Task: Look for products in the category "Multivitamins" from Nordic Naturals only.
Action: Mouse moved to (323, 156)
Screenshot: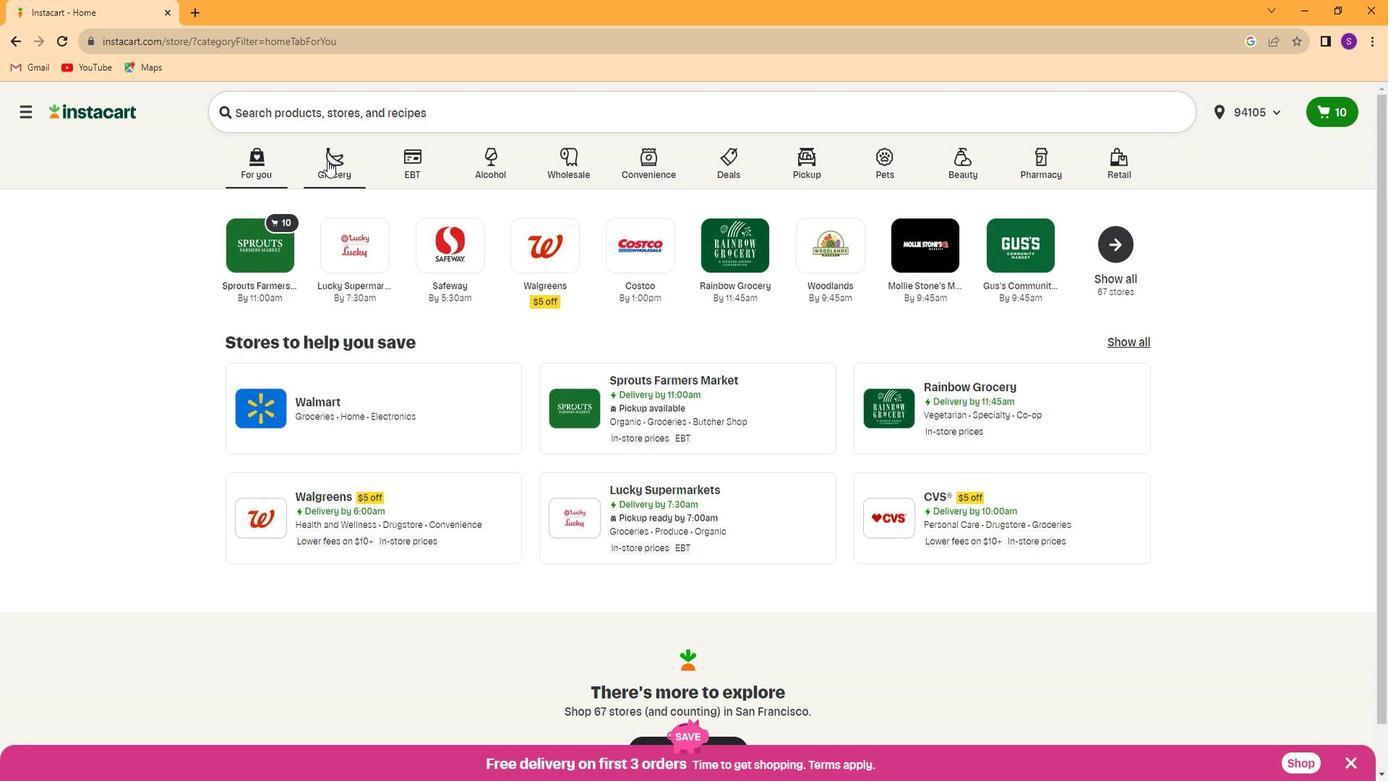 
Action: Mouse pressed left at (323, 156)
Screenshot: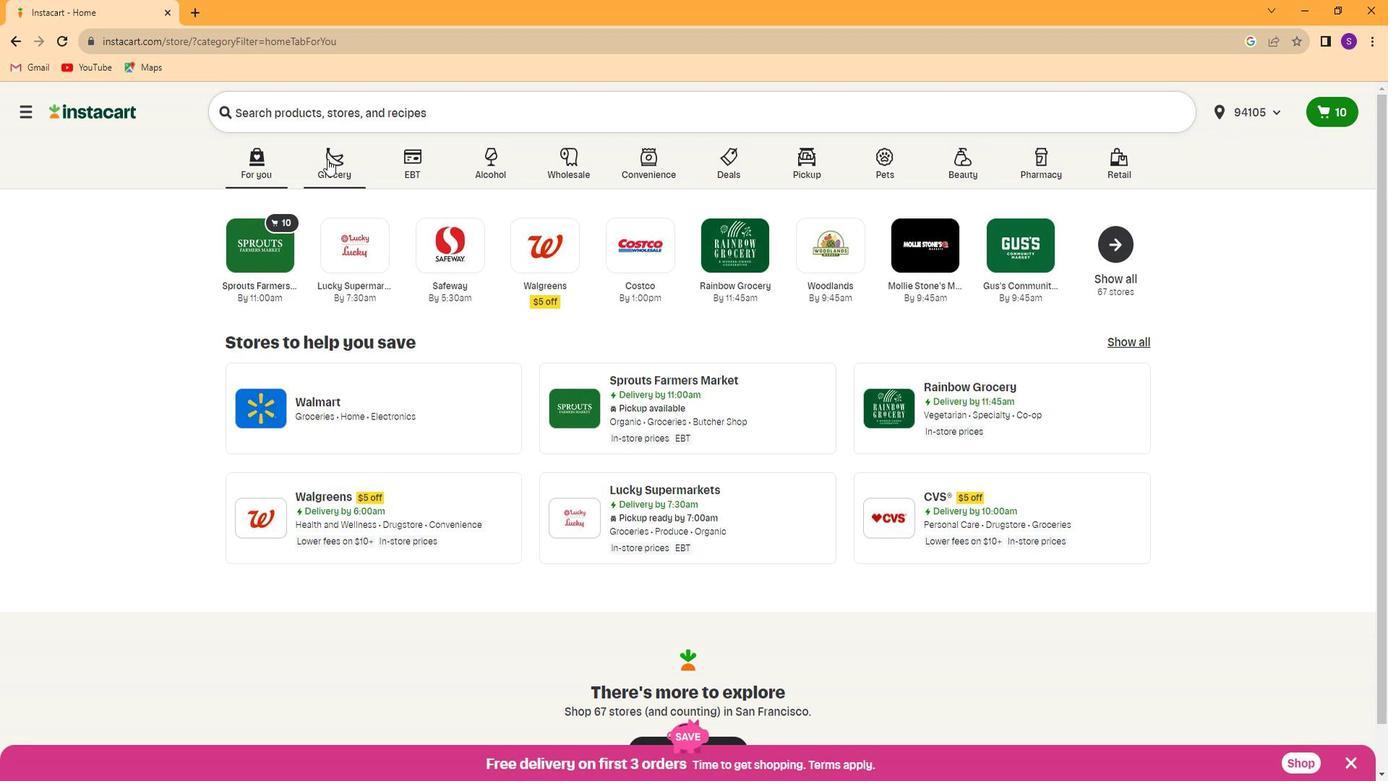 
Action: Mouse moved to (969, 229)
Screenshot: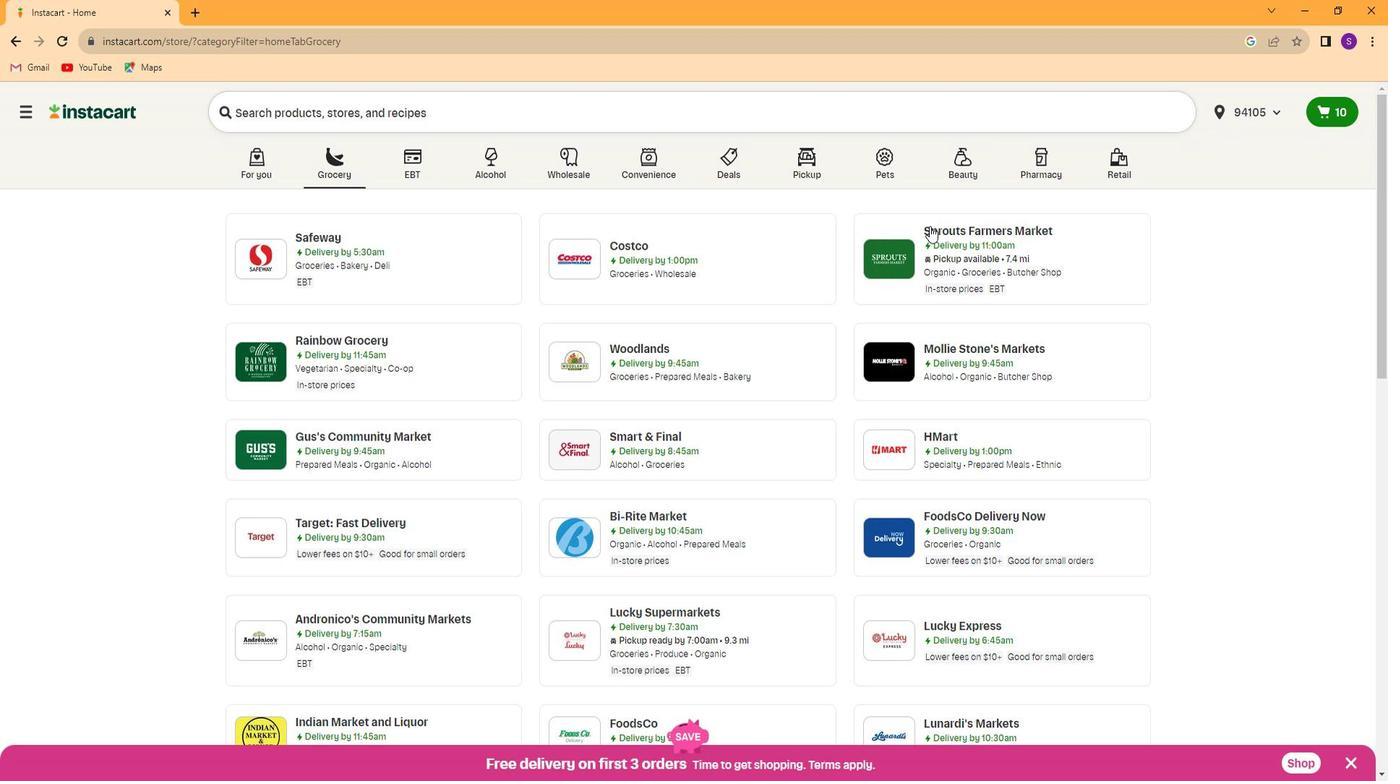 
Action: Mouse pressed left at (969, 229)
Screenshot: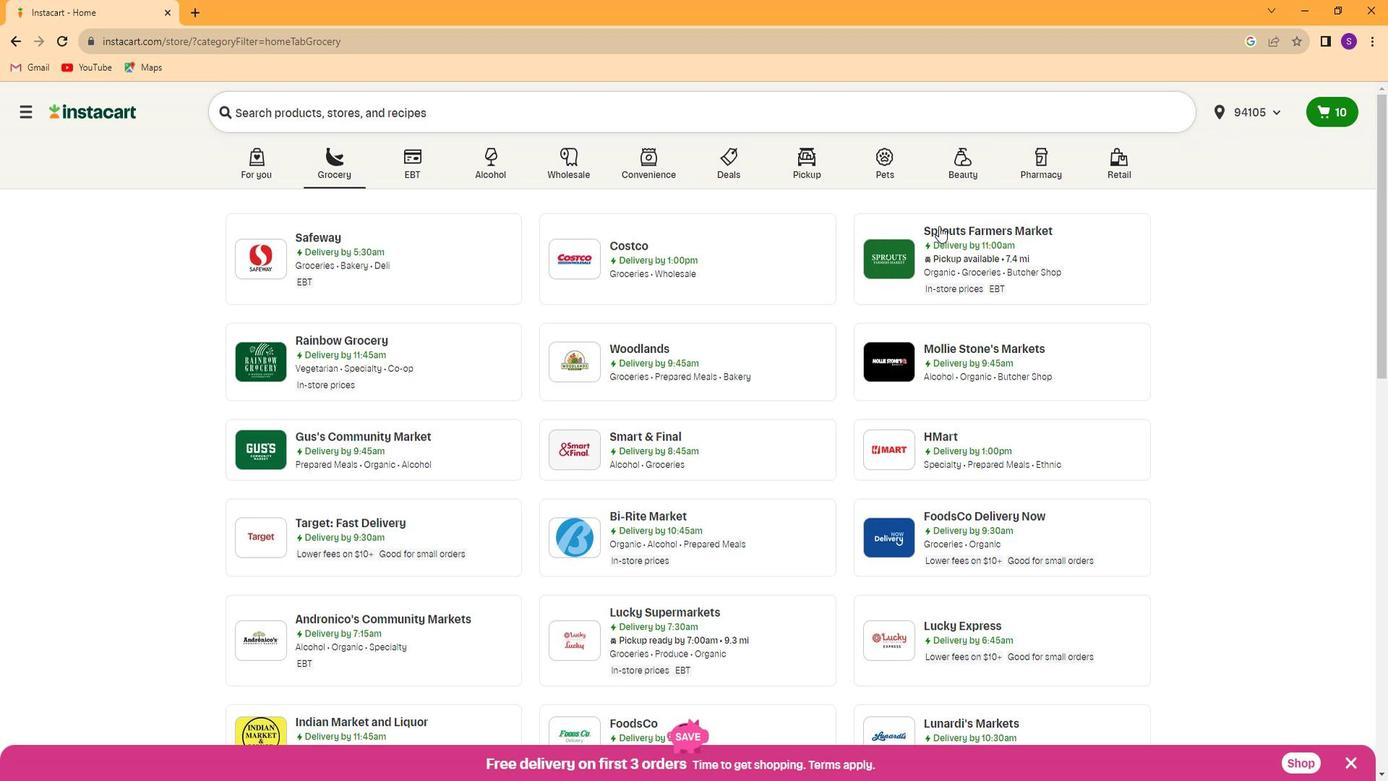 
Action: Mouse moved to (84, 548)
Screenshot: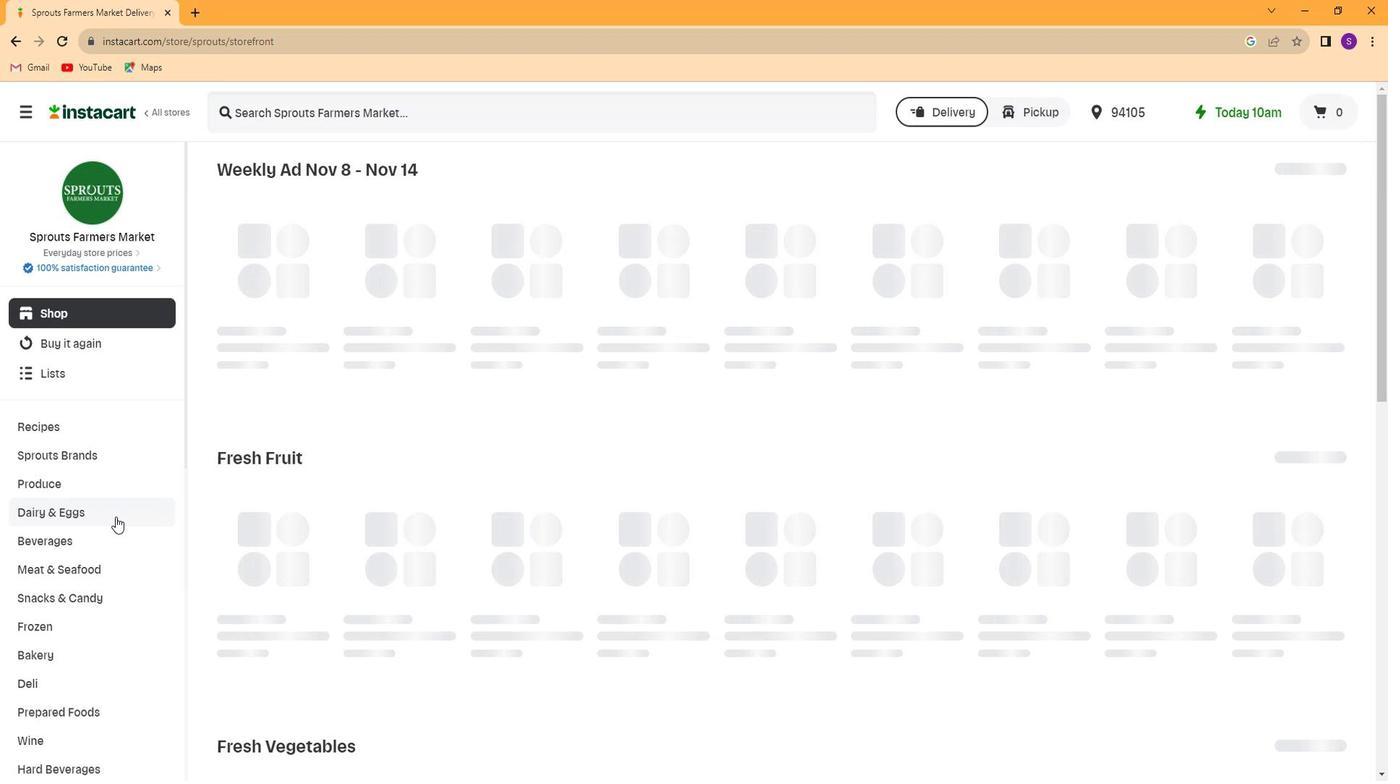 
Action: Mouse scrolled (84, 548) with delta (0, 0)
Screenshot: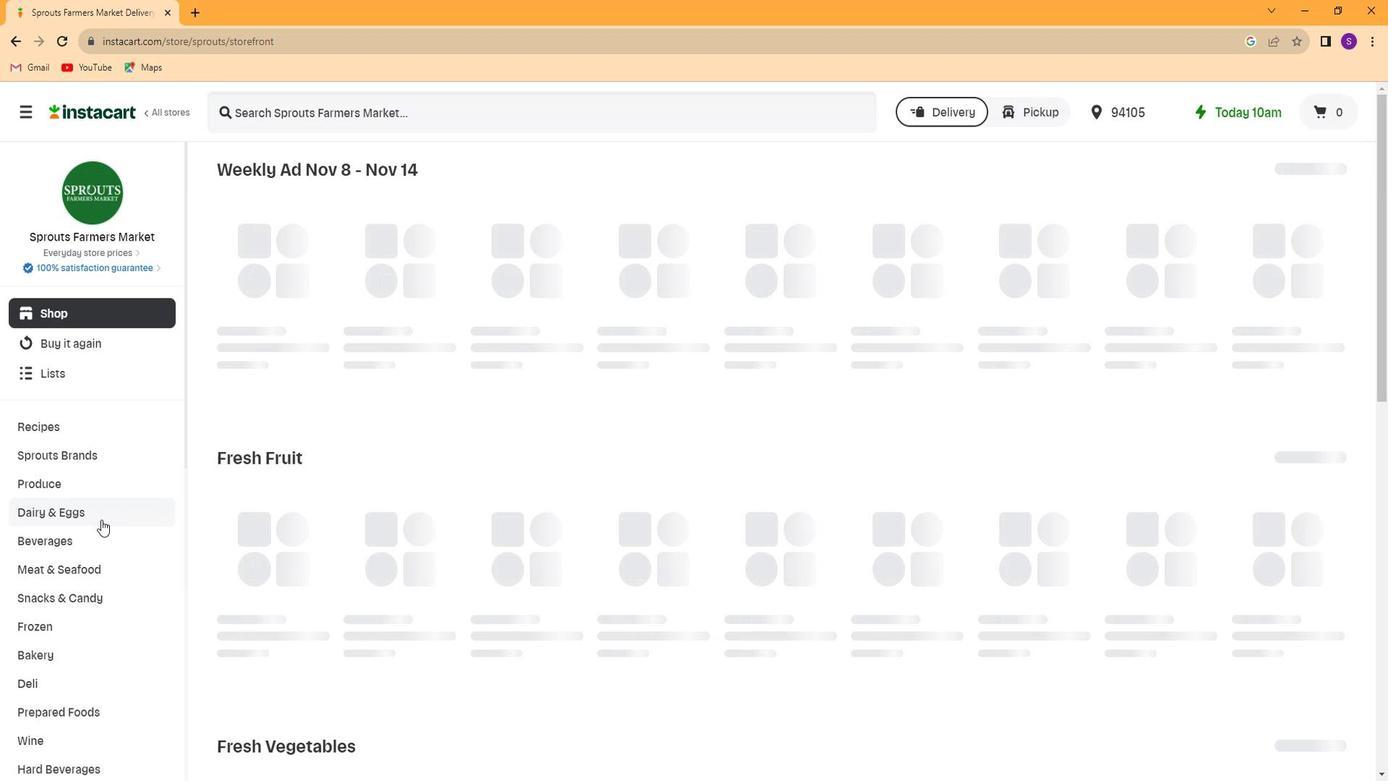 
Action: Mouse scrolled (84, 548) with delta (0, 0)
Screenshot: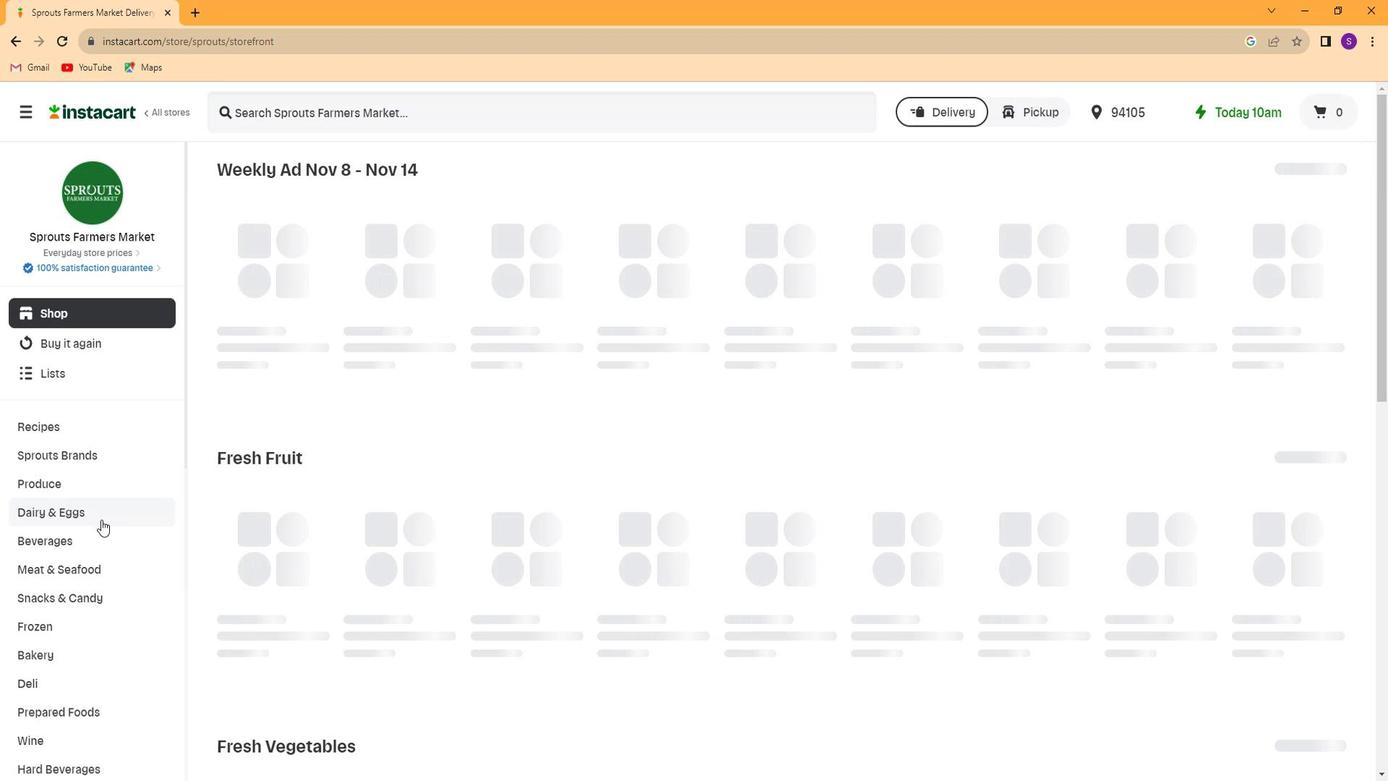 
Action: Mouse scrolled (84, 548) with delta (0, 0)
Screenshot: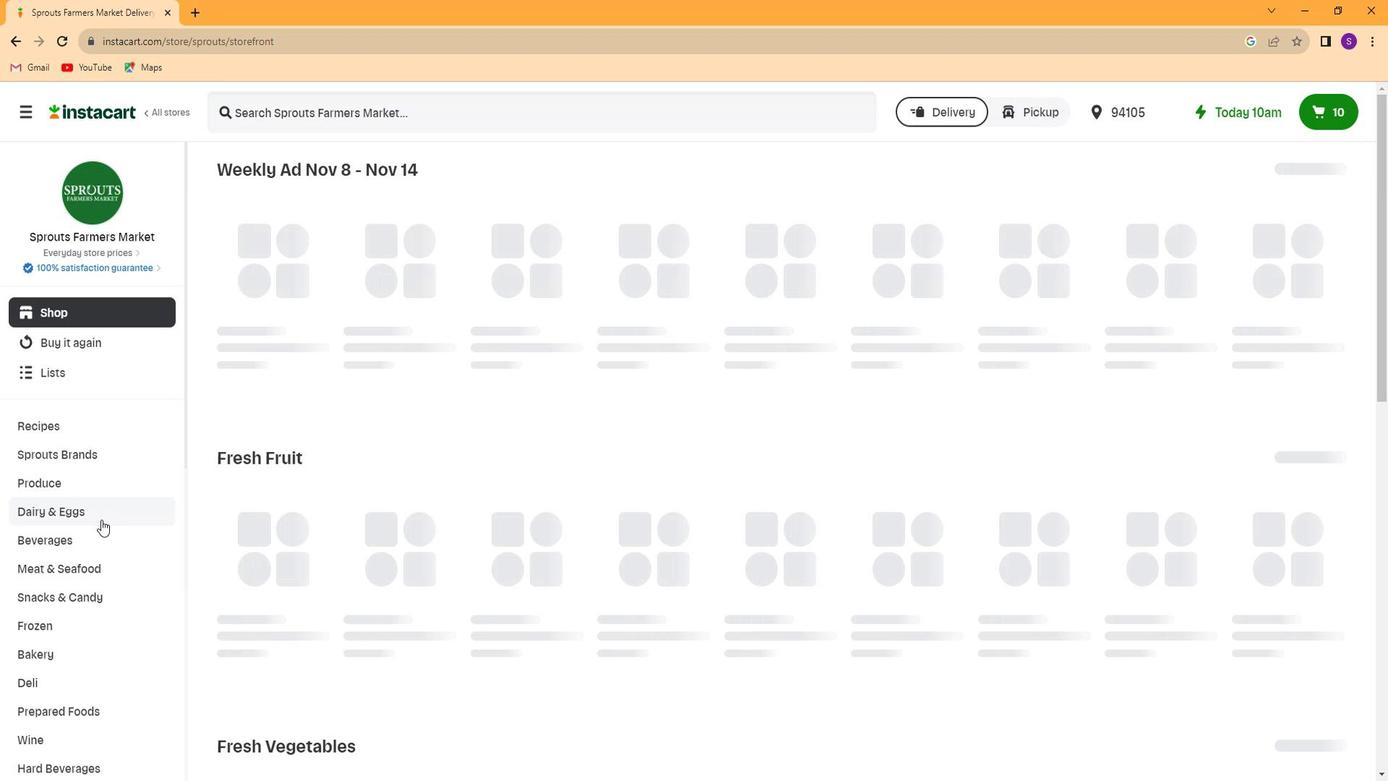 
Action: Mouse scrolled (84, 548) with delta (0, 0)
Screenshot: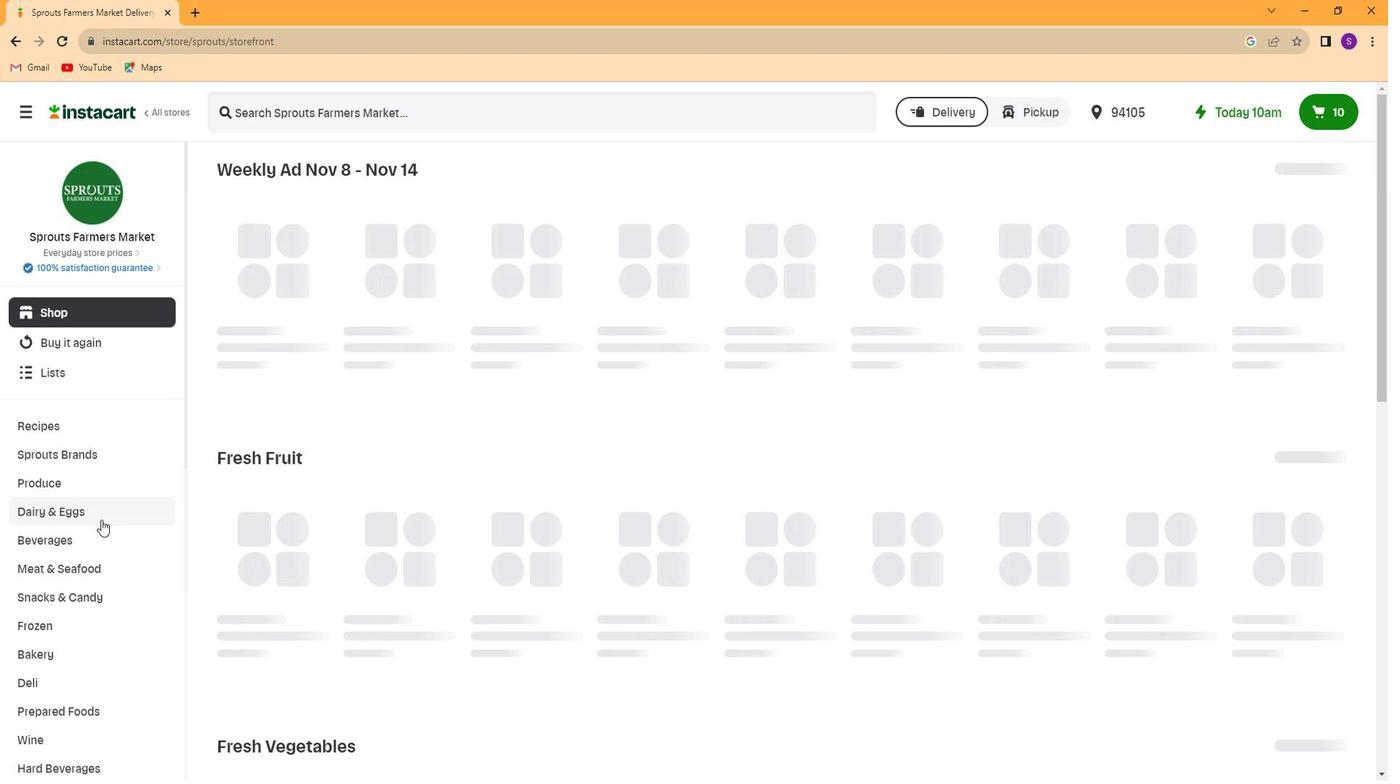 
Action: Mouse moved to (83, 544)
Screenshot: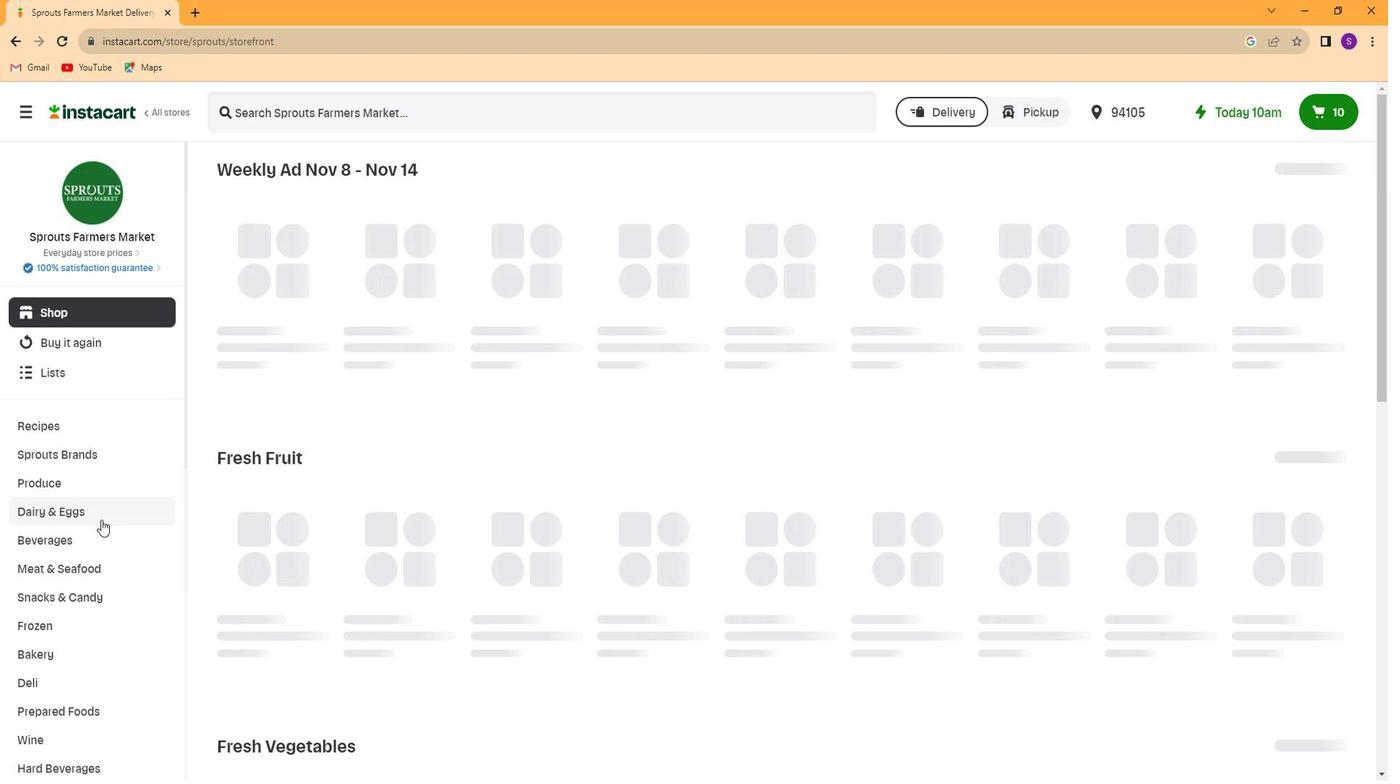 
Action: Mouse scrolled (83, 543) with delta (0, 0)
Screenshot: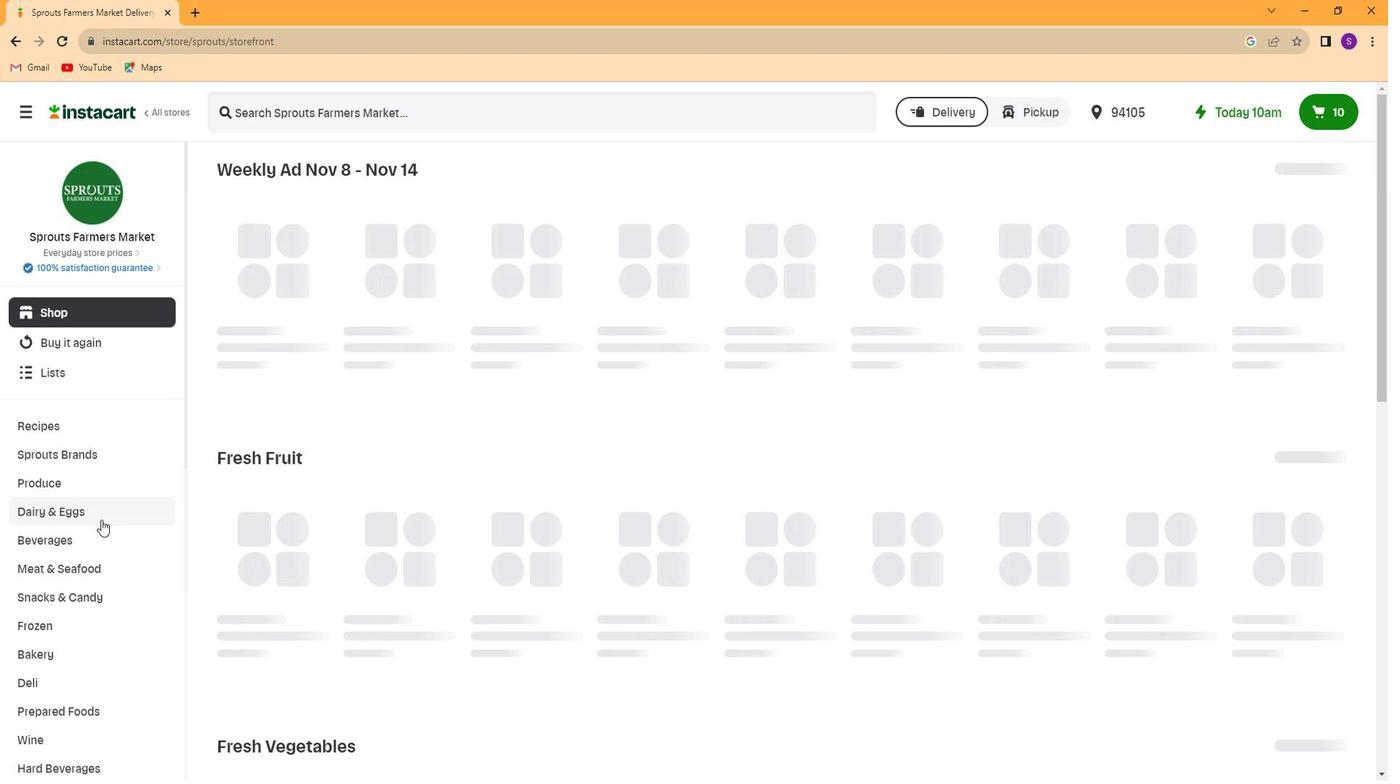 
Action: Mouse moved to (82, 534)
Screenshot: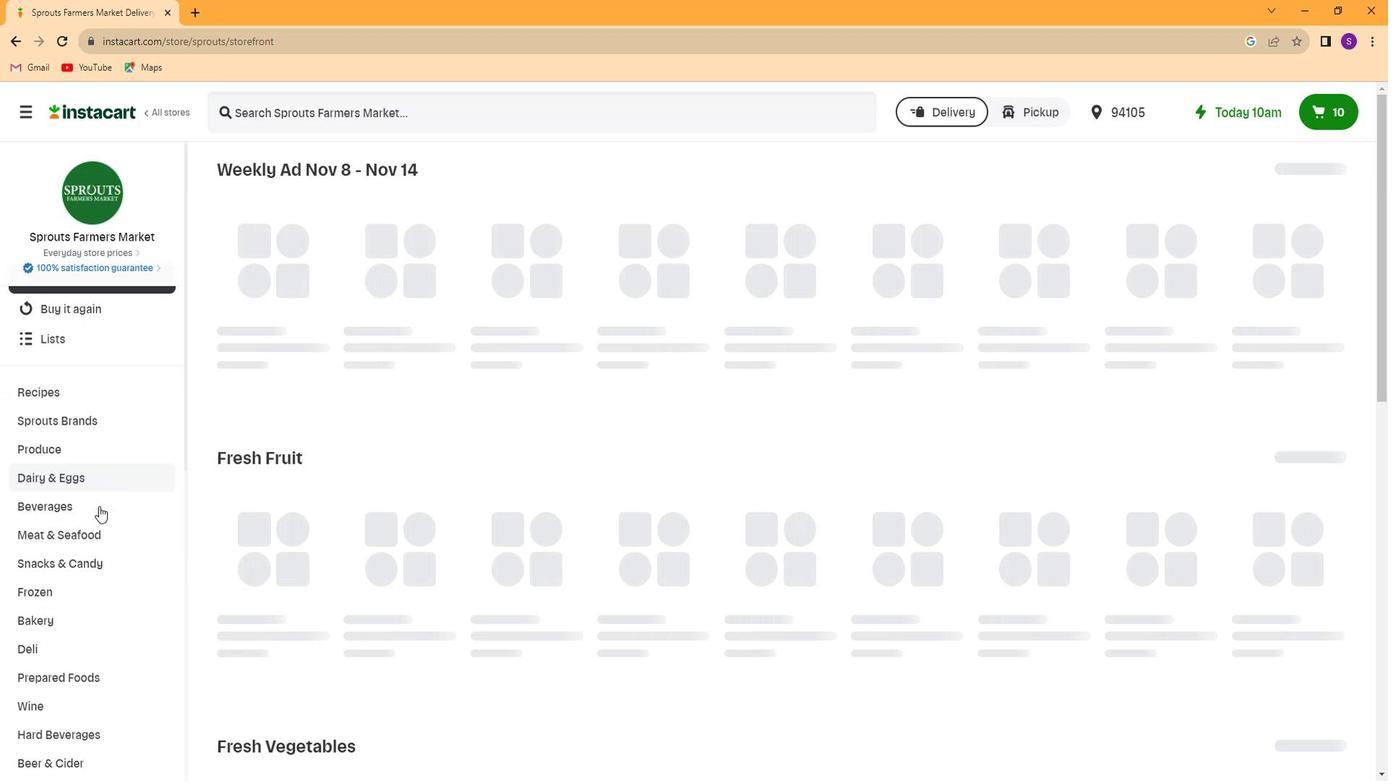 
Action: Mouse scrolled (82, 533) with delta (0, -1)
Screenshot: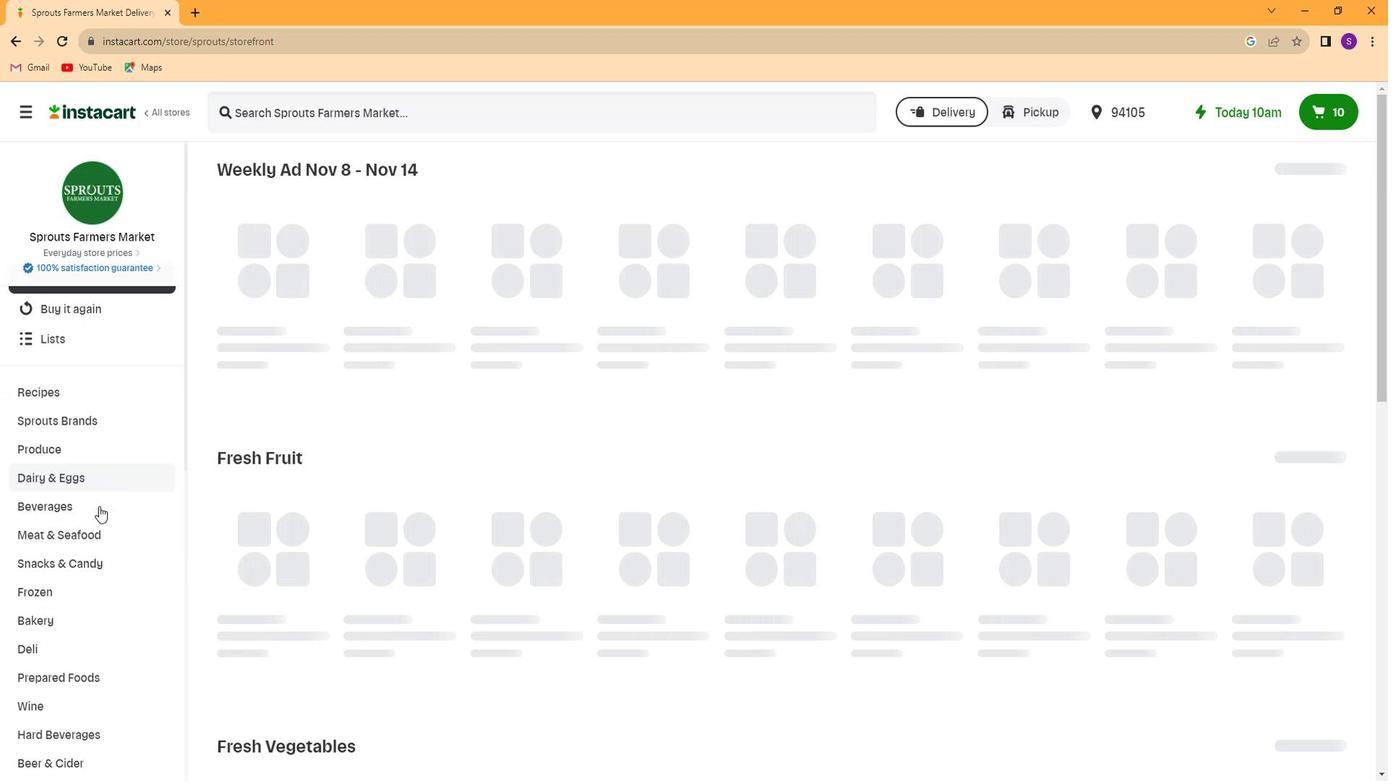 
Action: Mouse moved to (78, 522)
Screenshot: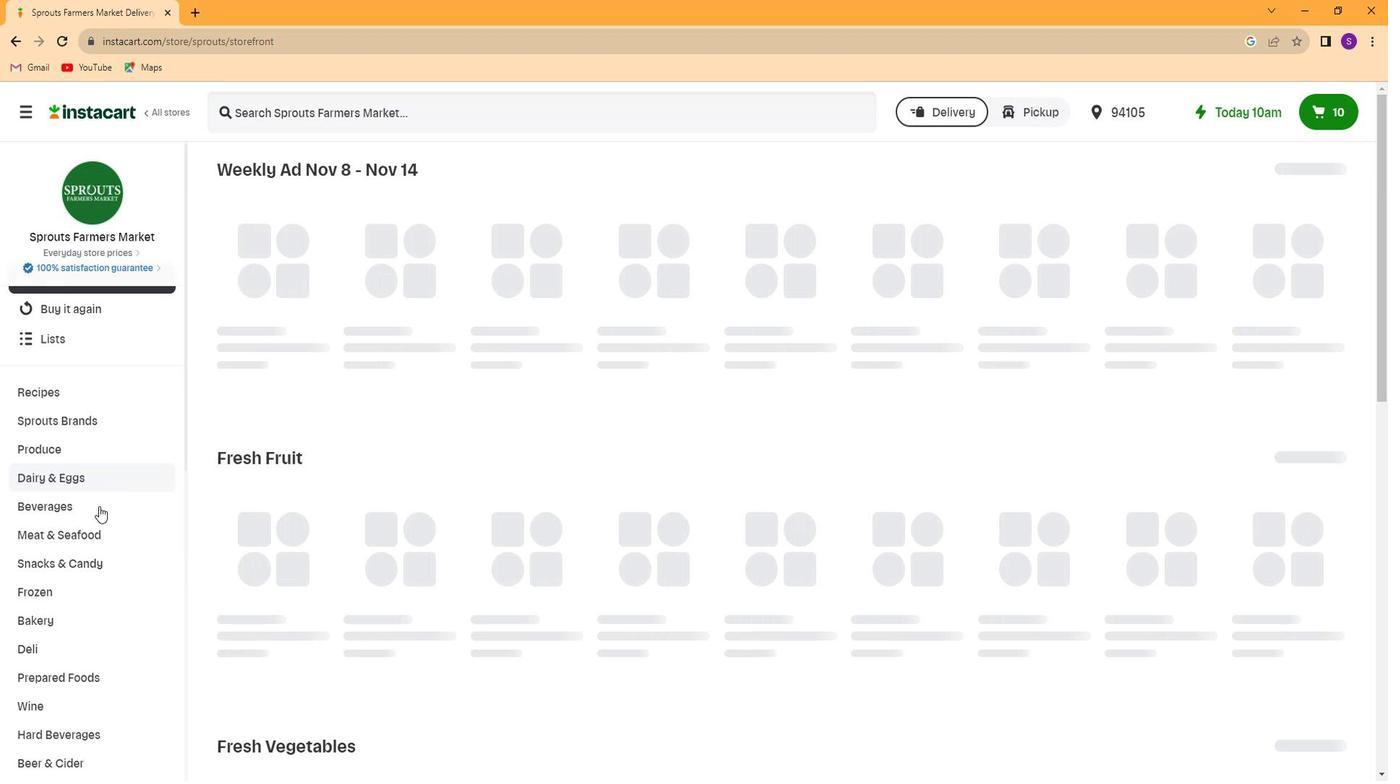 
Action: Mouse scrolled (78, 520) with delta (0, -1)
Screenshot: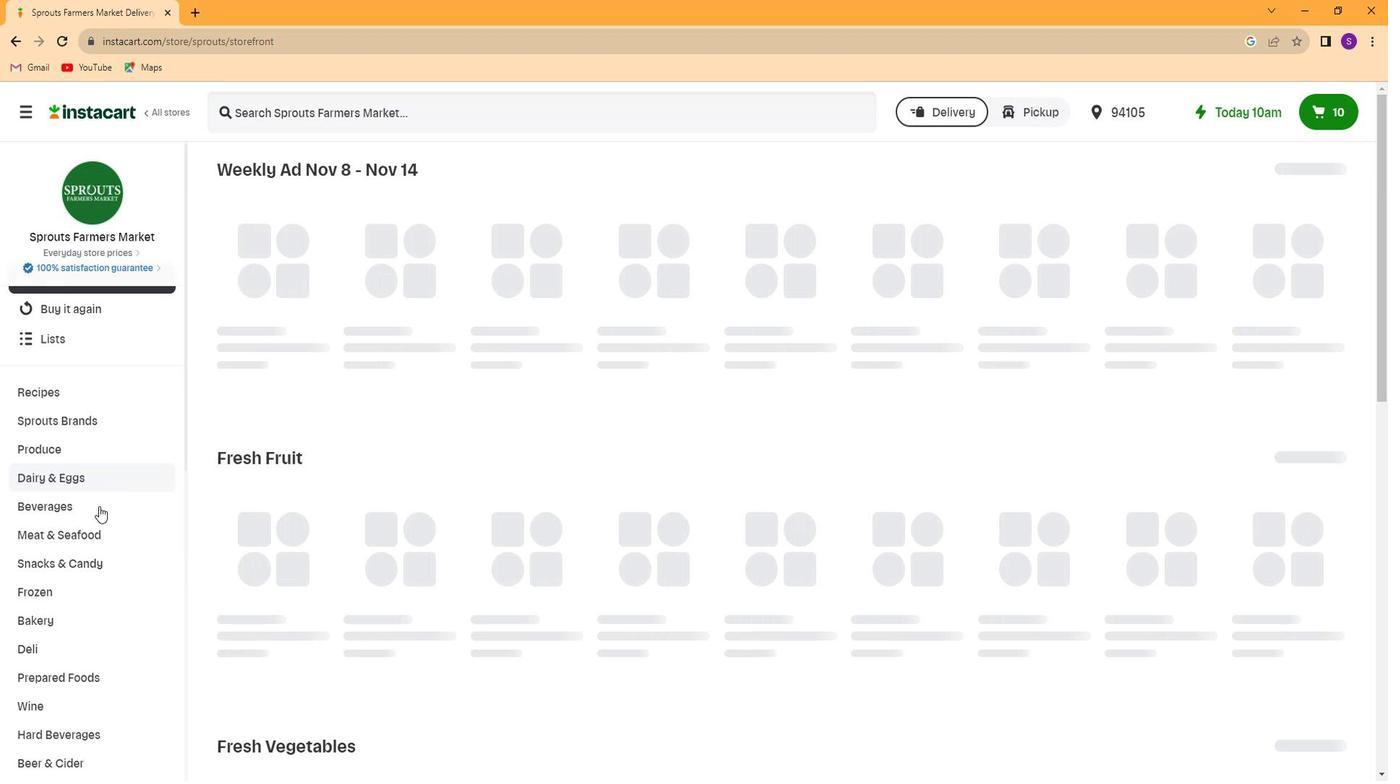 
Action: Mouse moved to (76, 516)
Screenshot: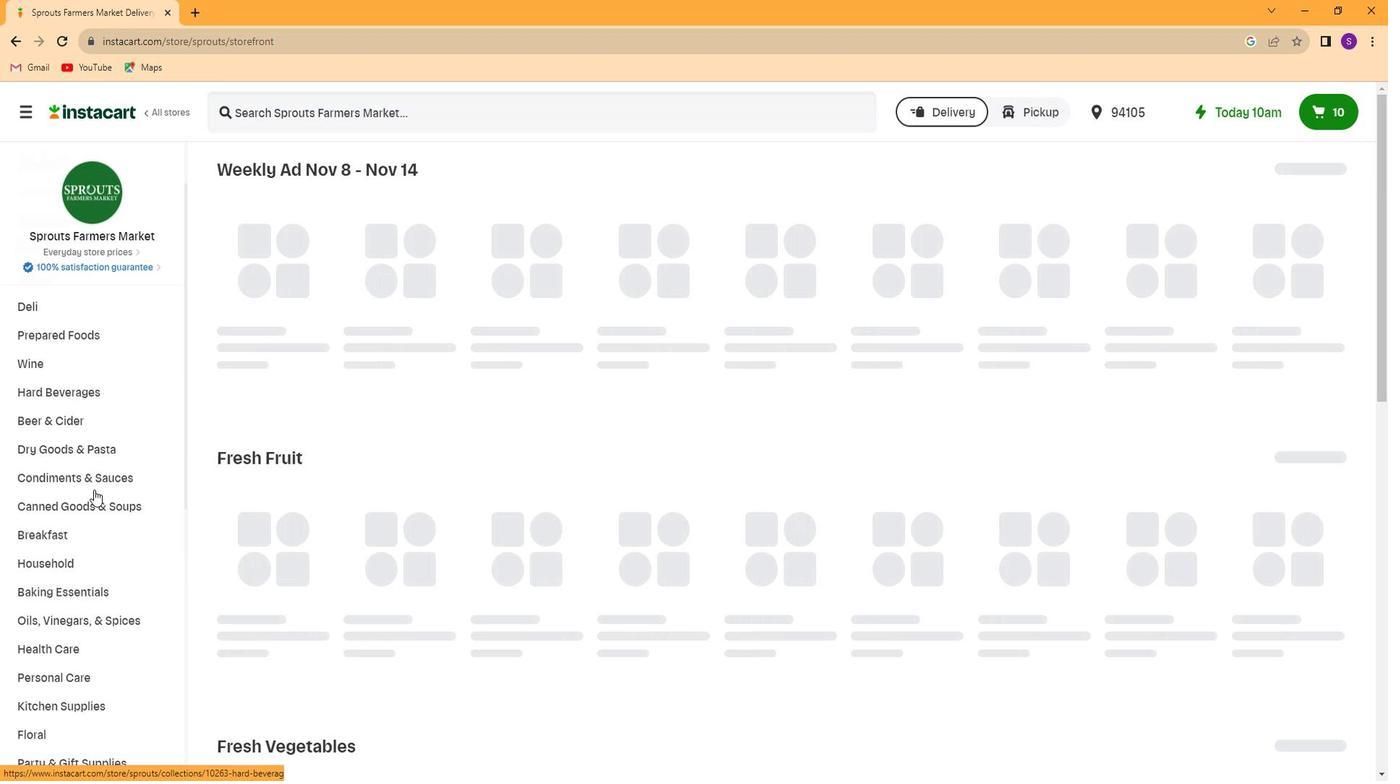 
Action: Mouse scrolled (76, 515) with delta (0, 0)
Screenshot: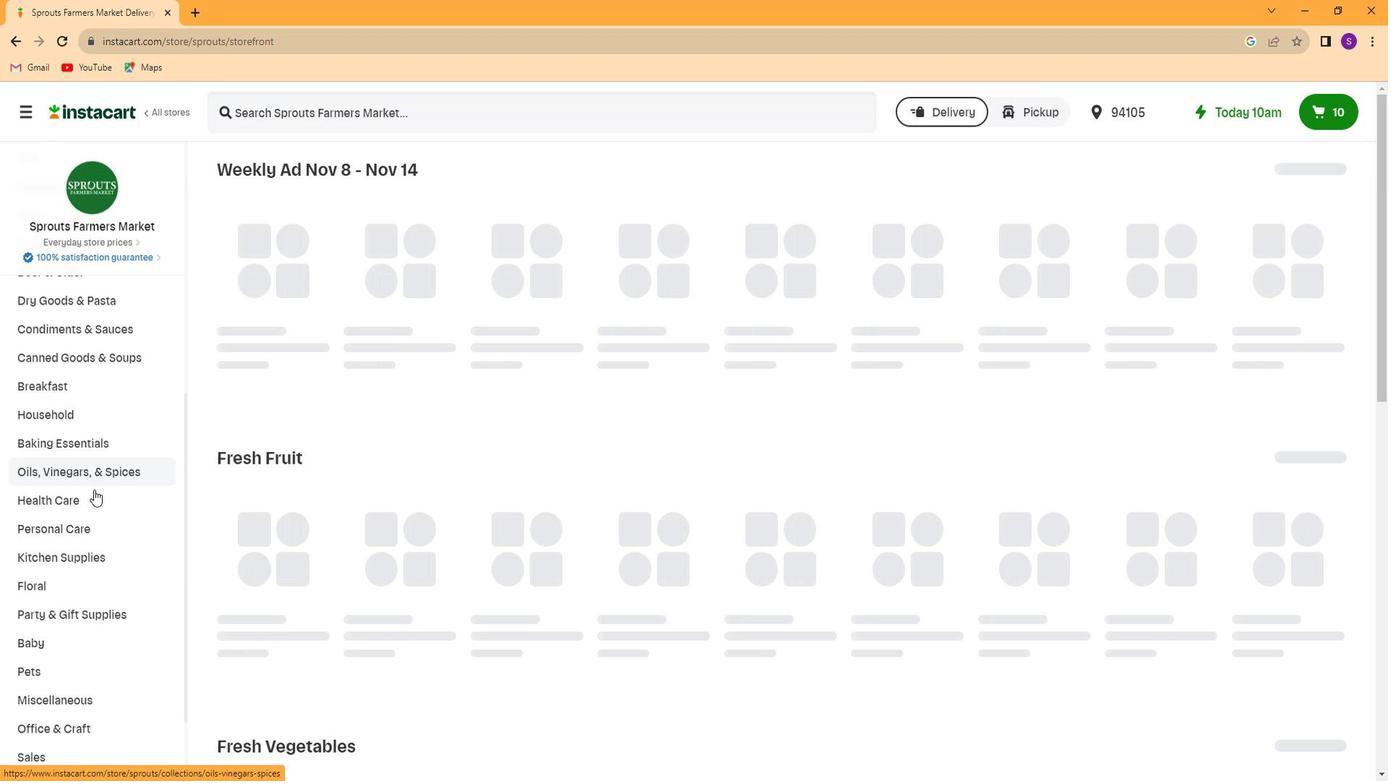 
Action: Mouse scrolled (76, 515) with delta (0, 0)
Screenshot: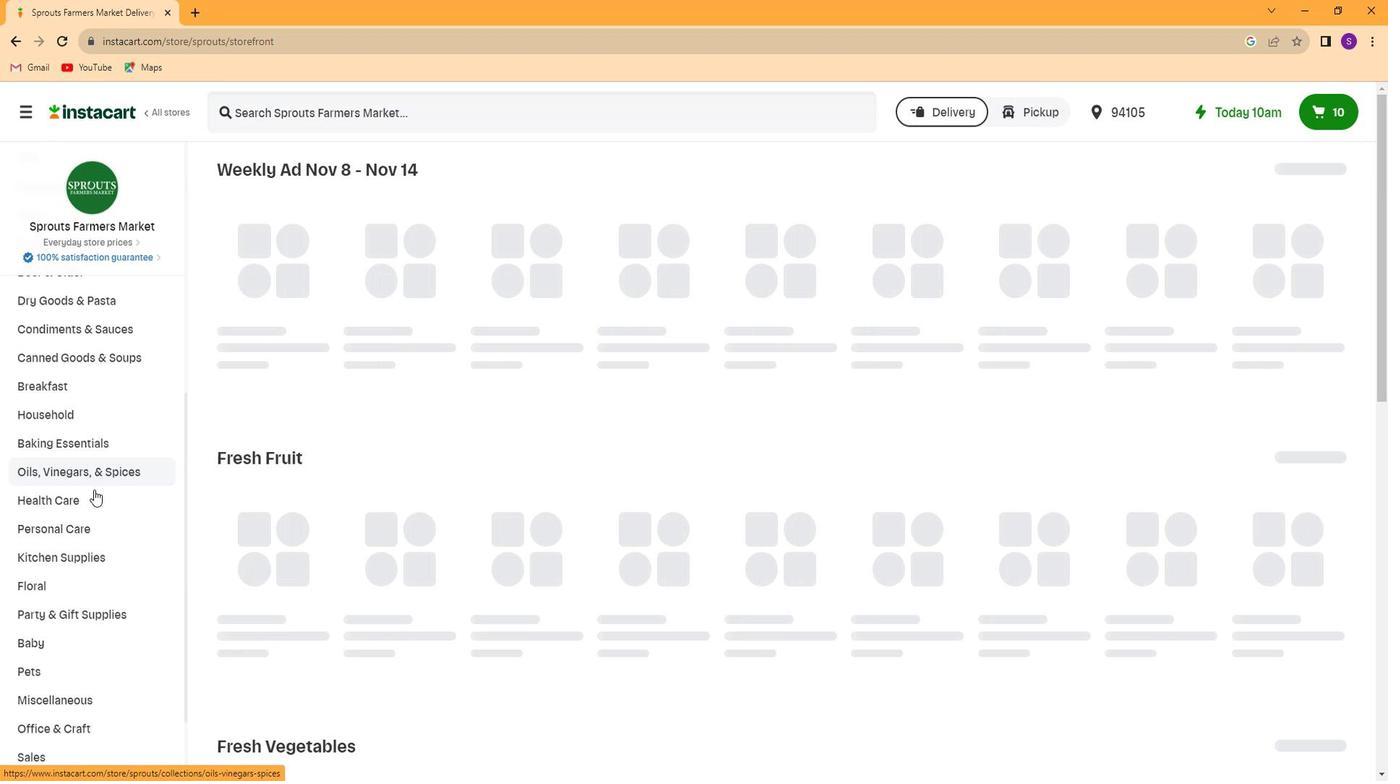 
Action: Mouse scrolled (76, 515) with delta (0, 0)
Screenshot: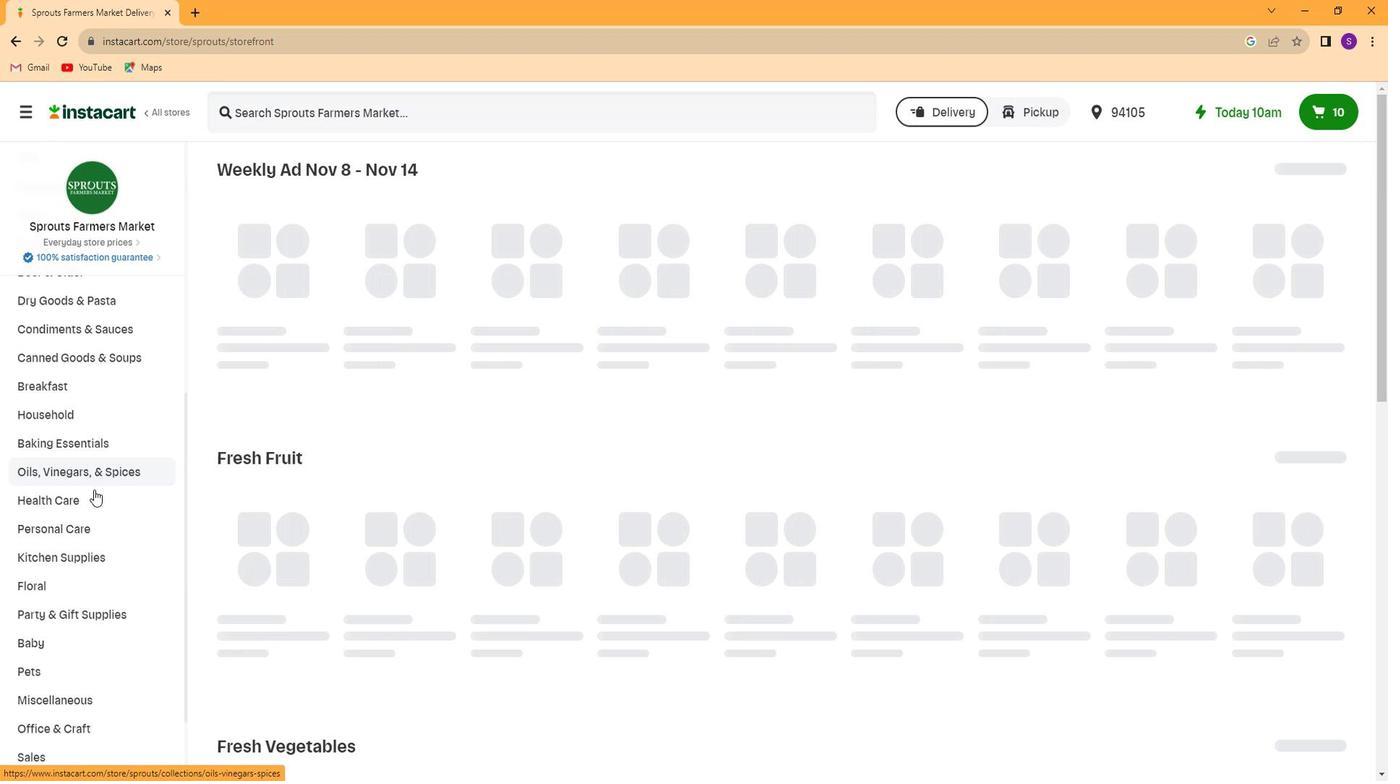 
Action: Mouse scrolled (76, 515) with delta (0, 0)
Screenshot: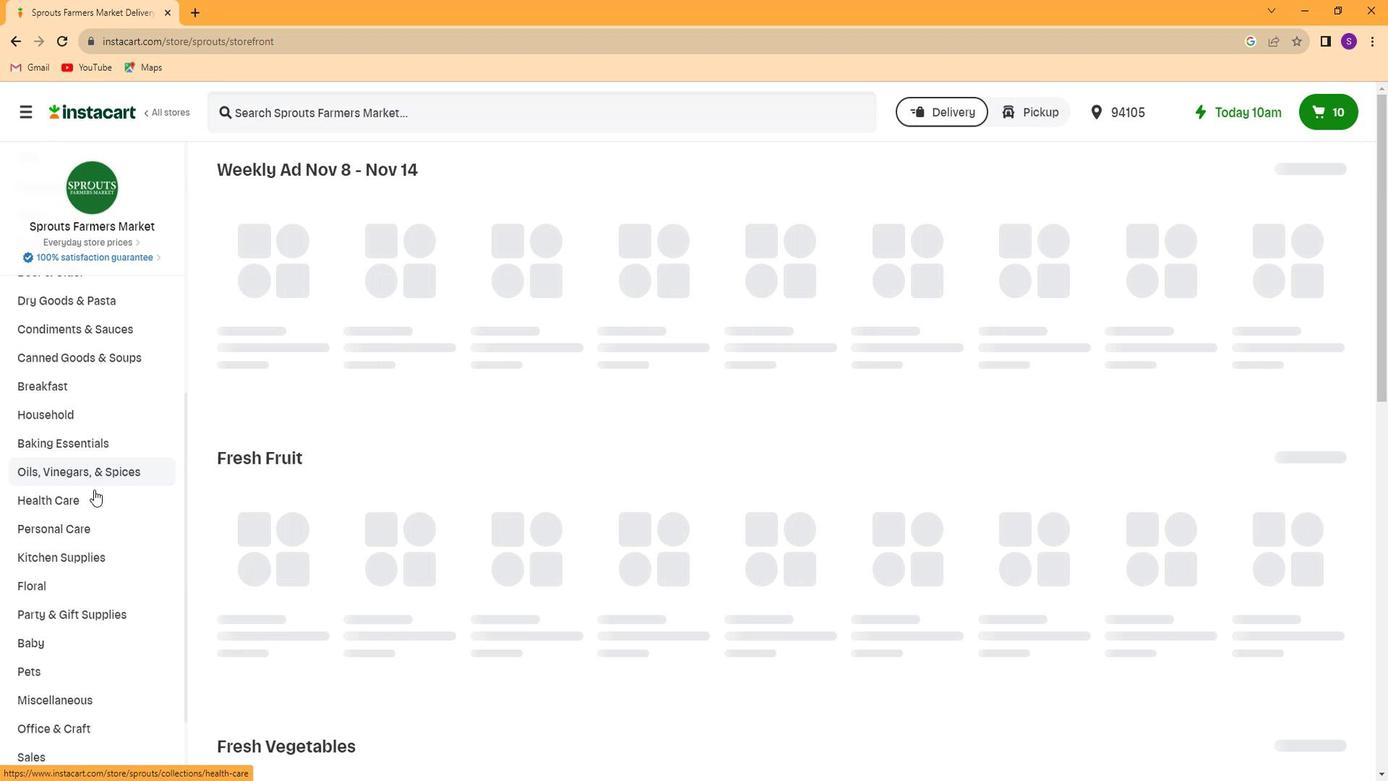
Action: Mouse scrolled (76, 515) with delta (0, 0)
Screenshot: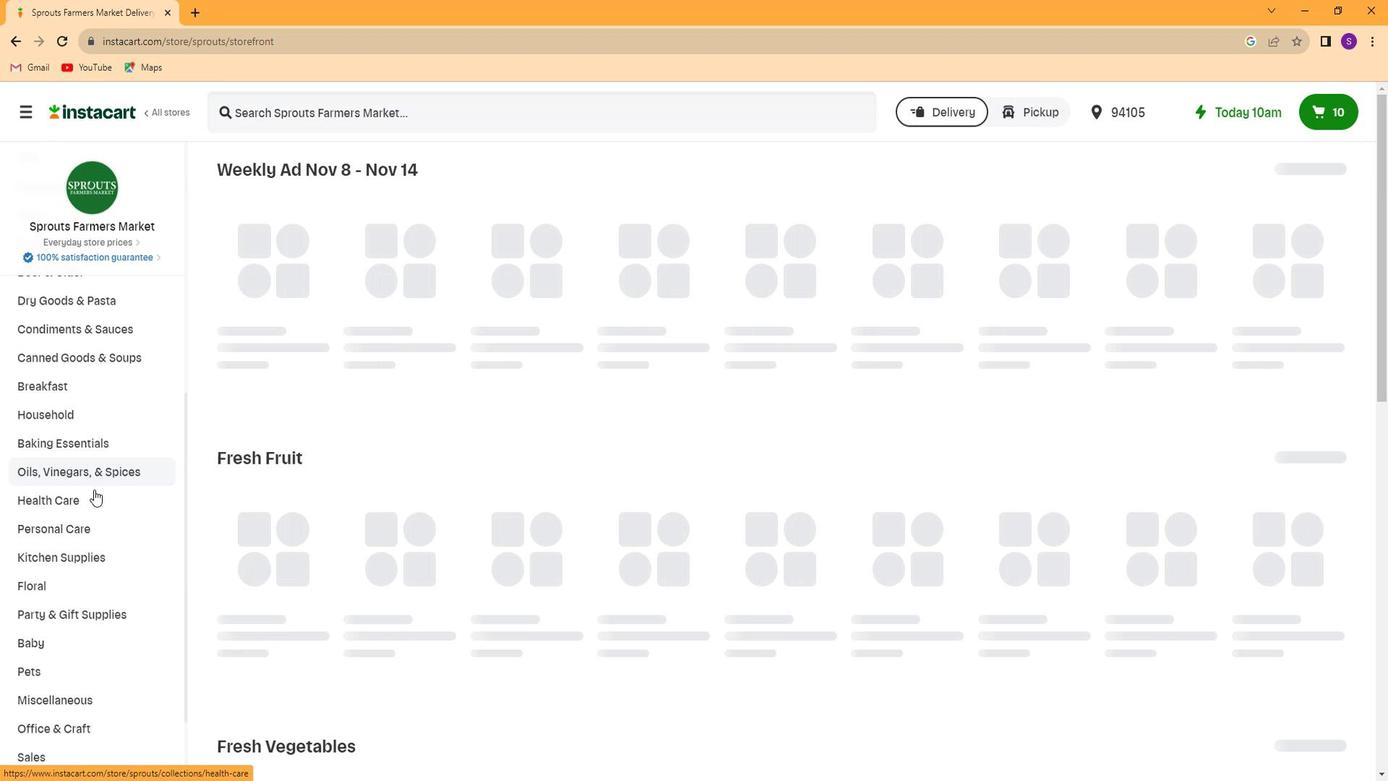 
Action: Mouse scrolled (76, 515) with delta (0, 0)
Screenshot: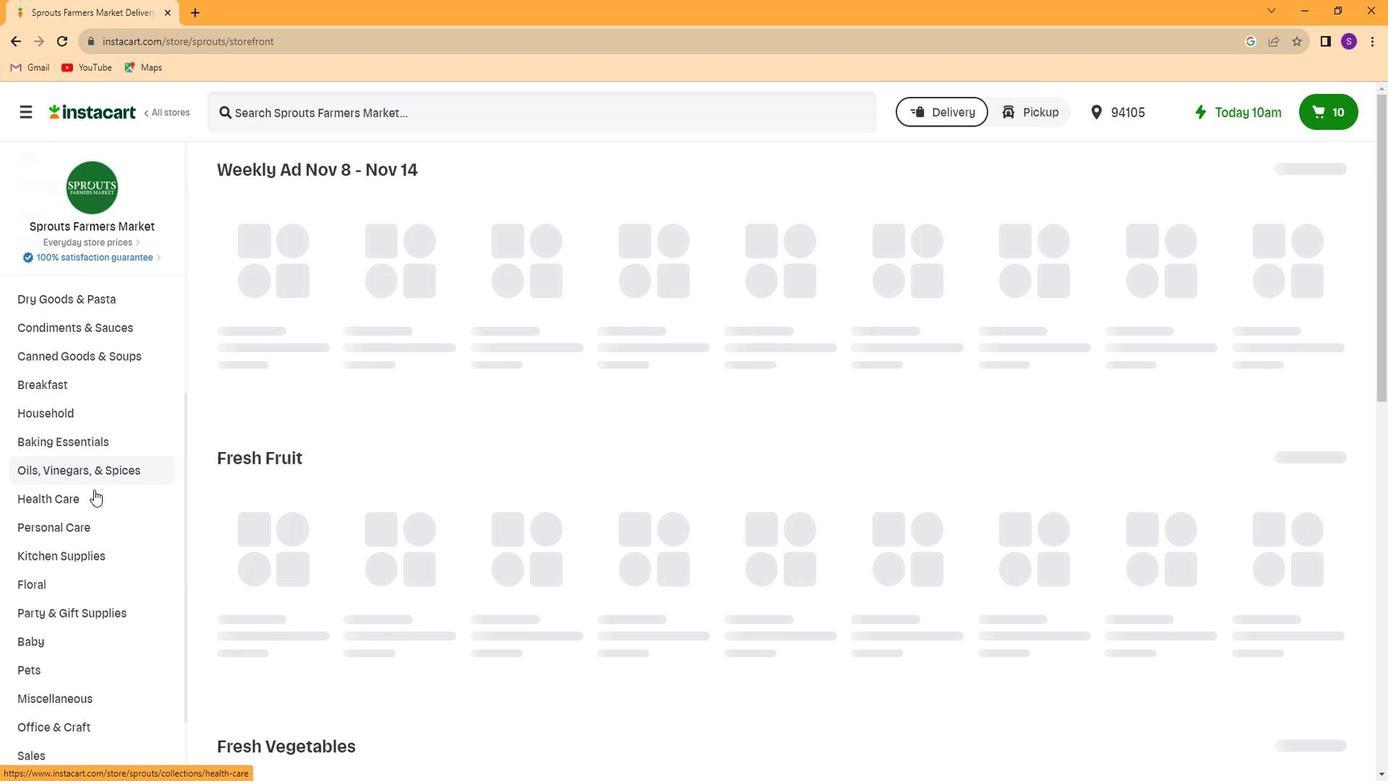 
Action: Mouse scrolled (76, 515) with delta (0, 0)
Screenshot: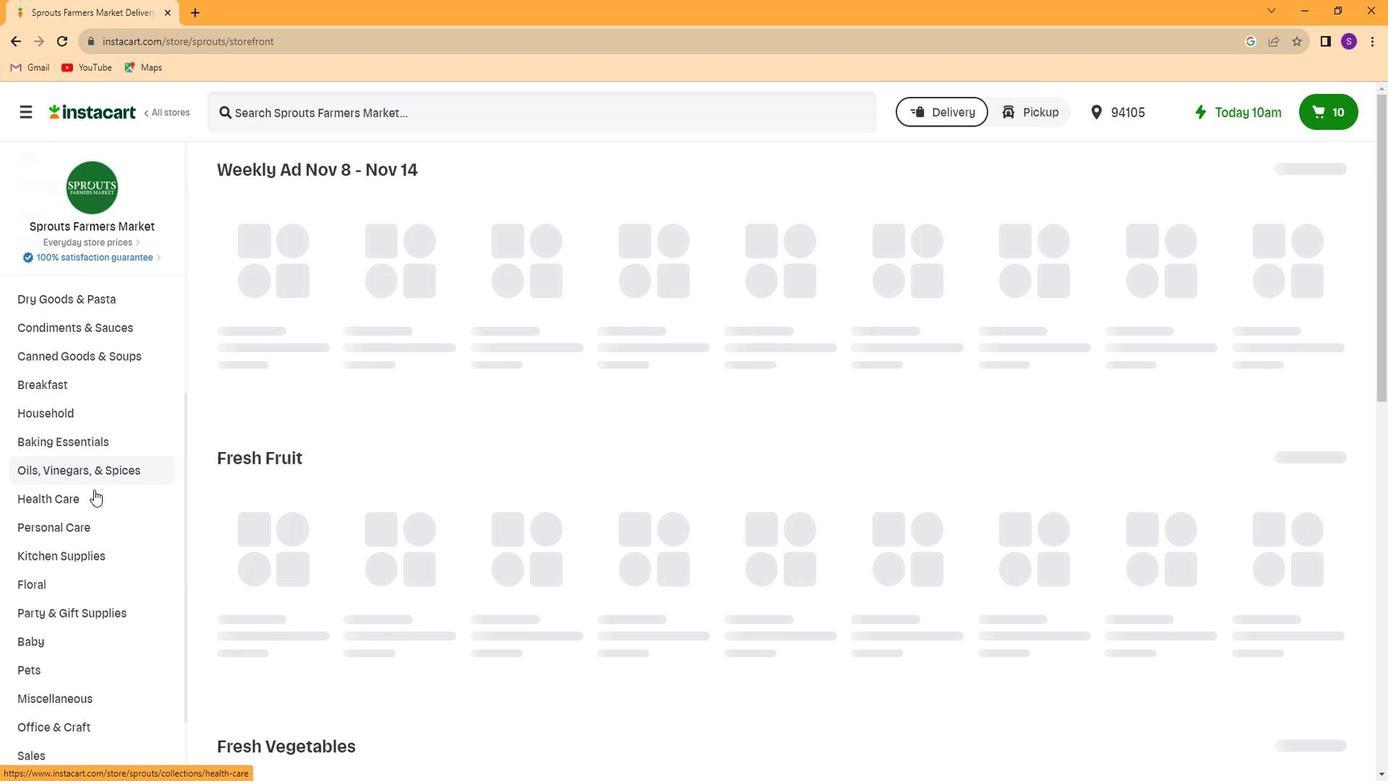 
Action: Mouse scrolled (76, 515) with delta (0, 0)
Screenshot: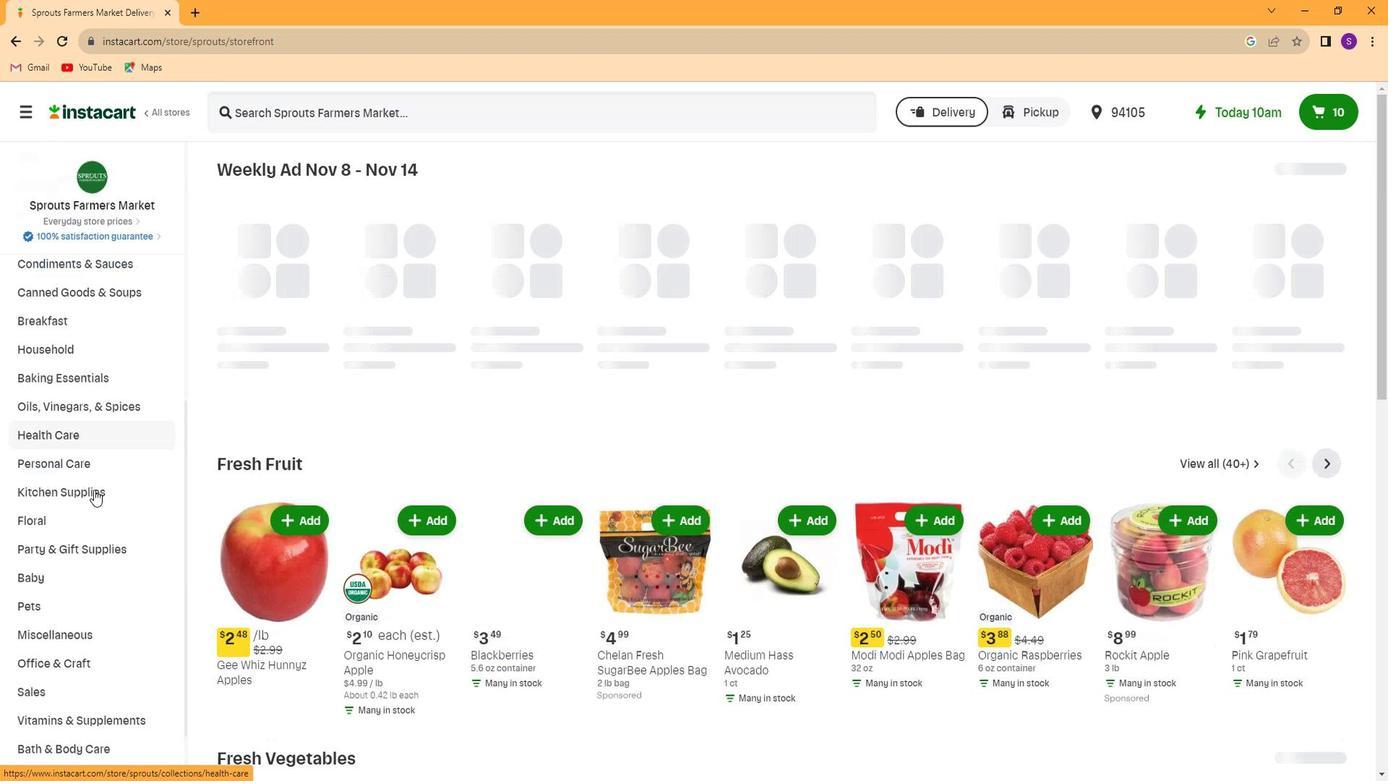 
Action: Mouse moved to (107, 742)
Screenshot: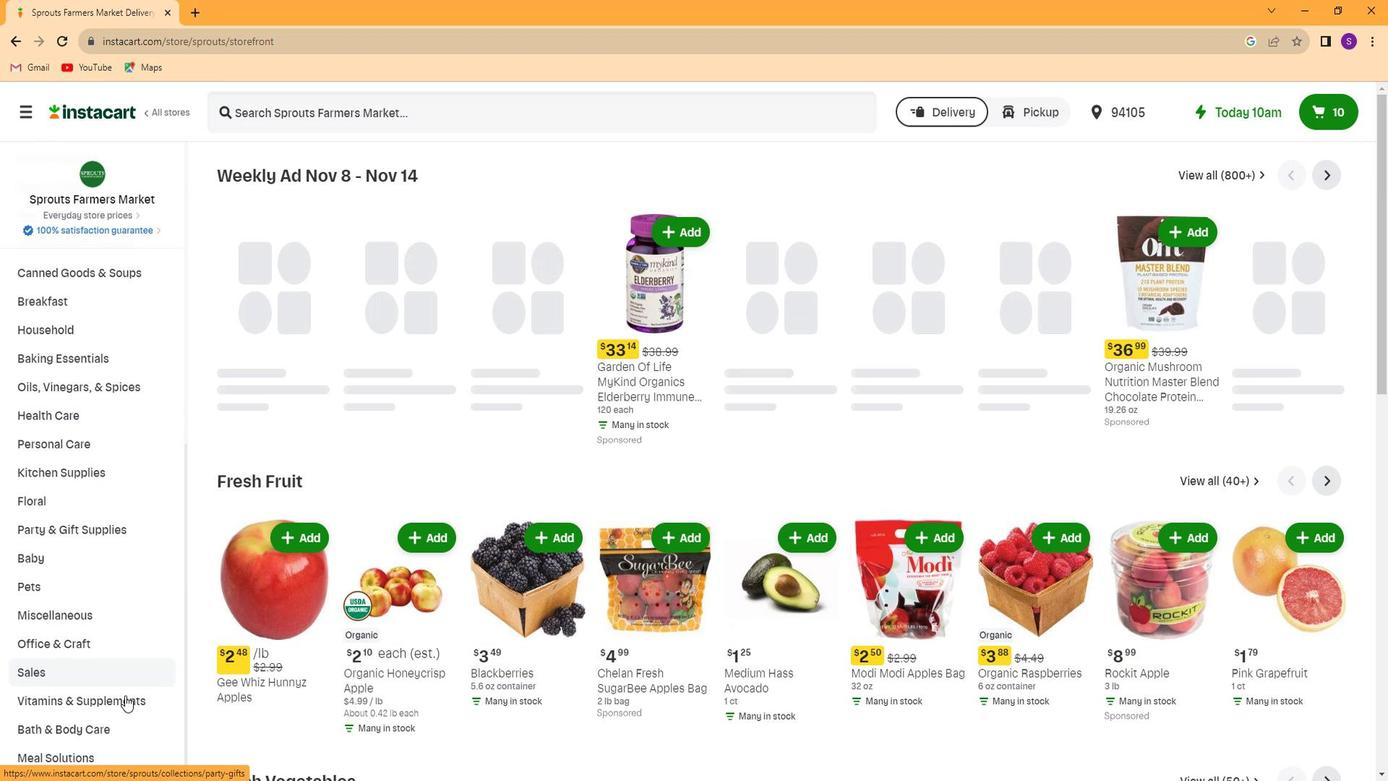 
Action: Mouse pressed left at (107, 742)
Screenshot: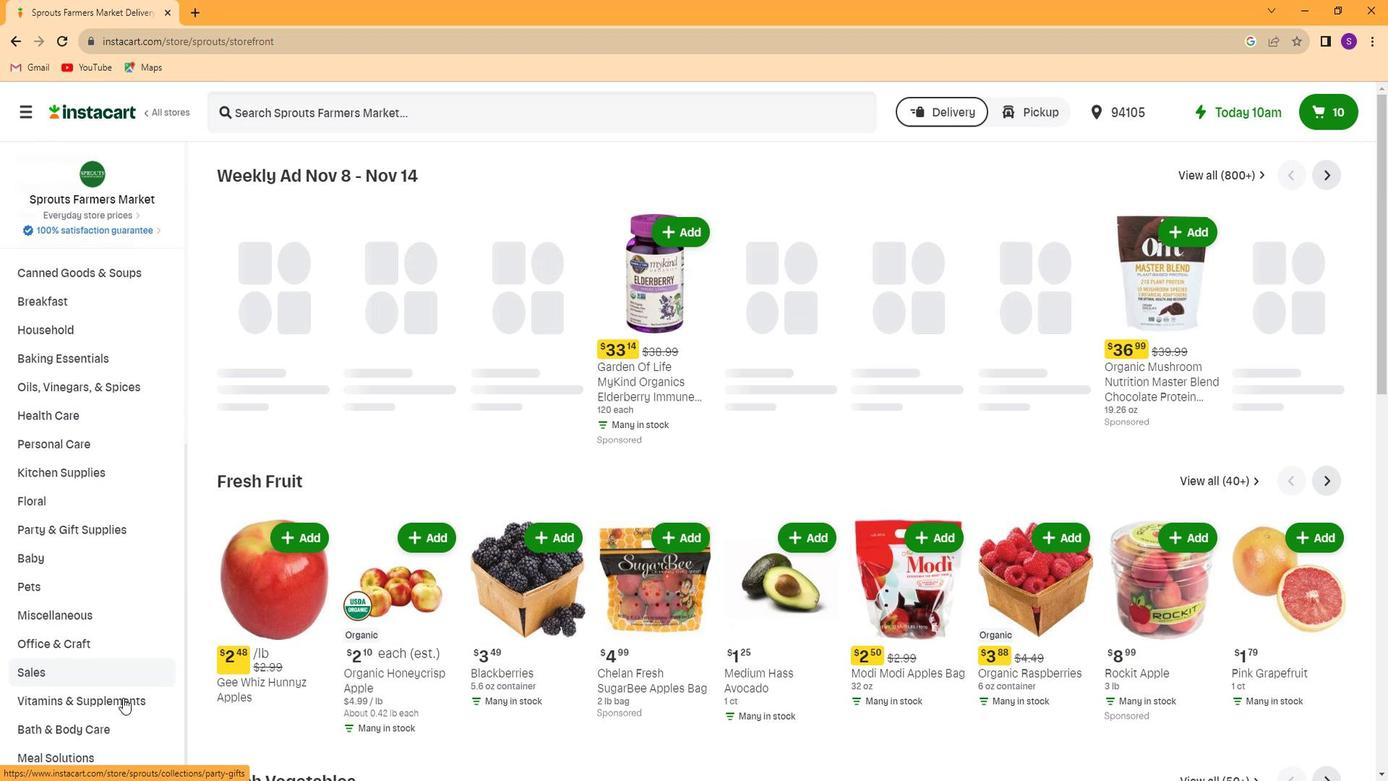 
Action: Mouse moved to (109, 695)
Screenshot: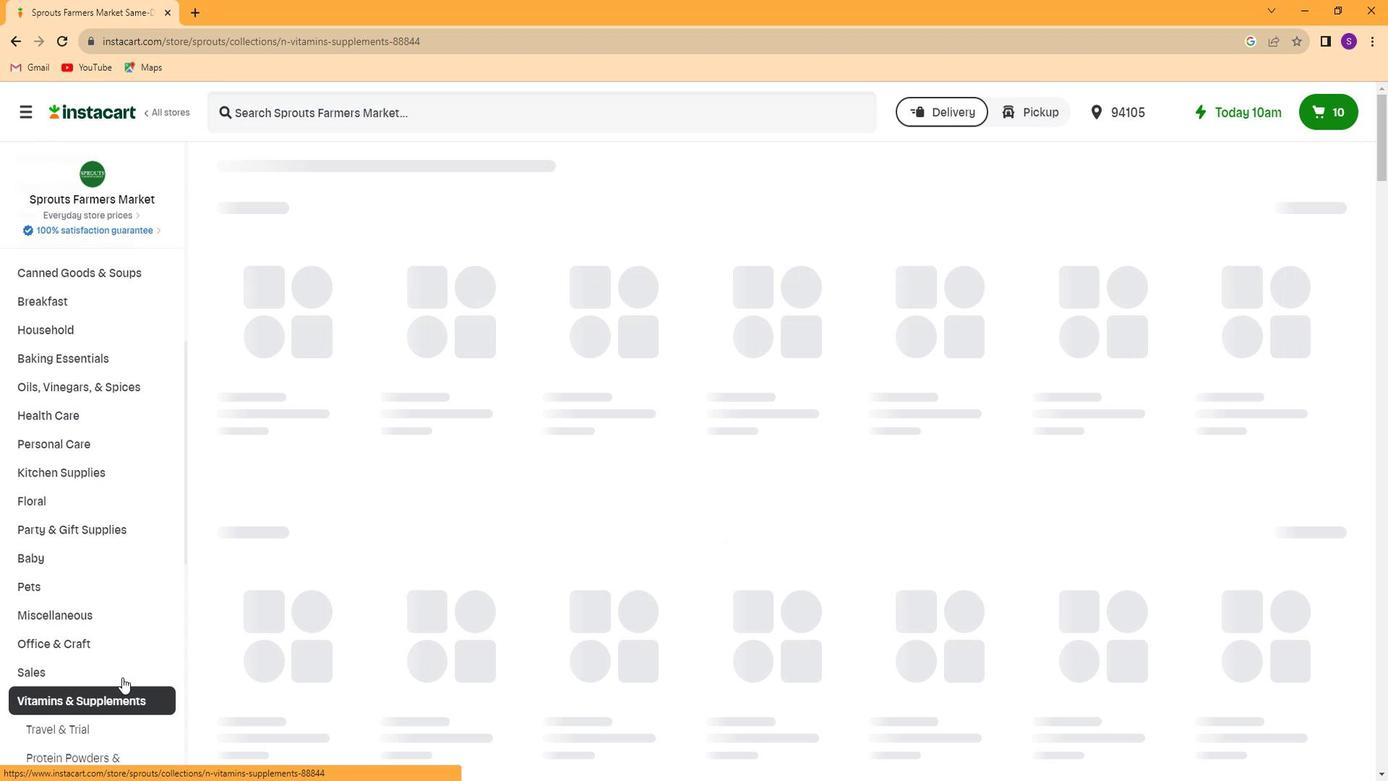 
Action: Mouse scrolled (109, 694) with delta (0, 0)
Screenshot: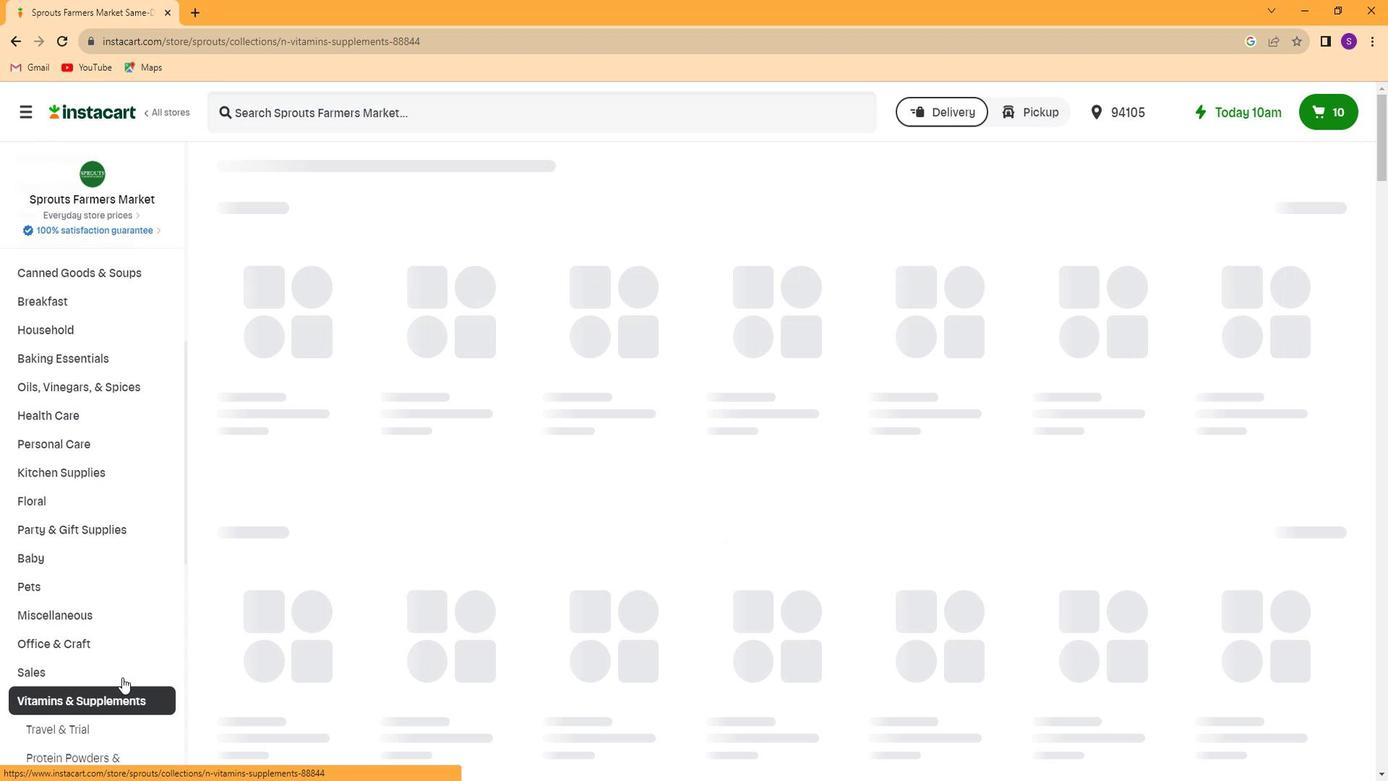 
Action: Mouse moved to (110, 682)
Screenshot: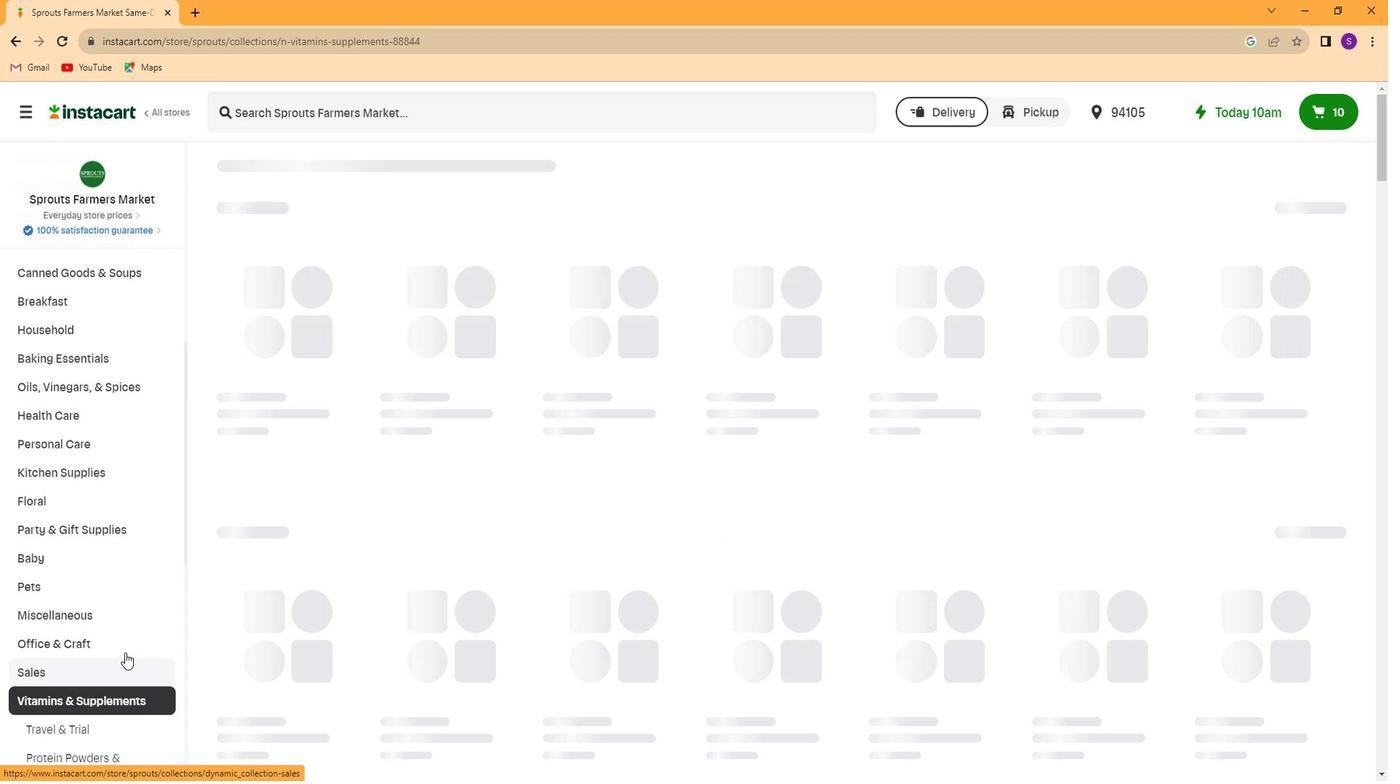 
Action: Mouse scrolled (110, 681) with delta (0, 0)
Screenshot: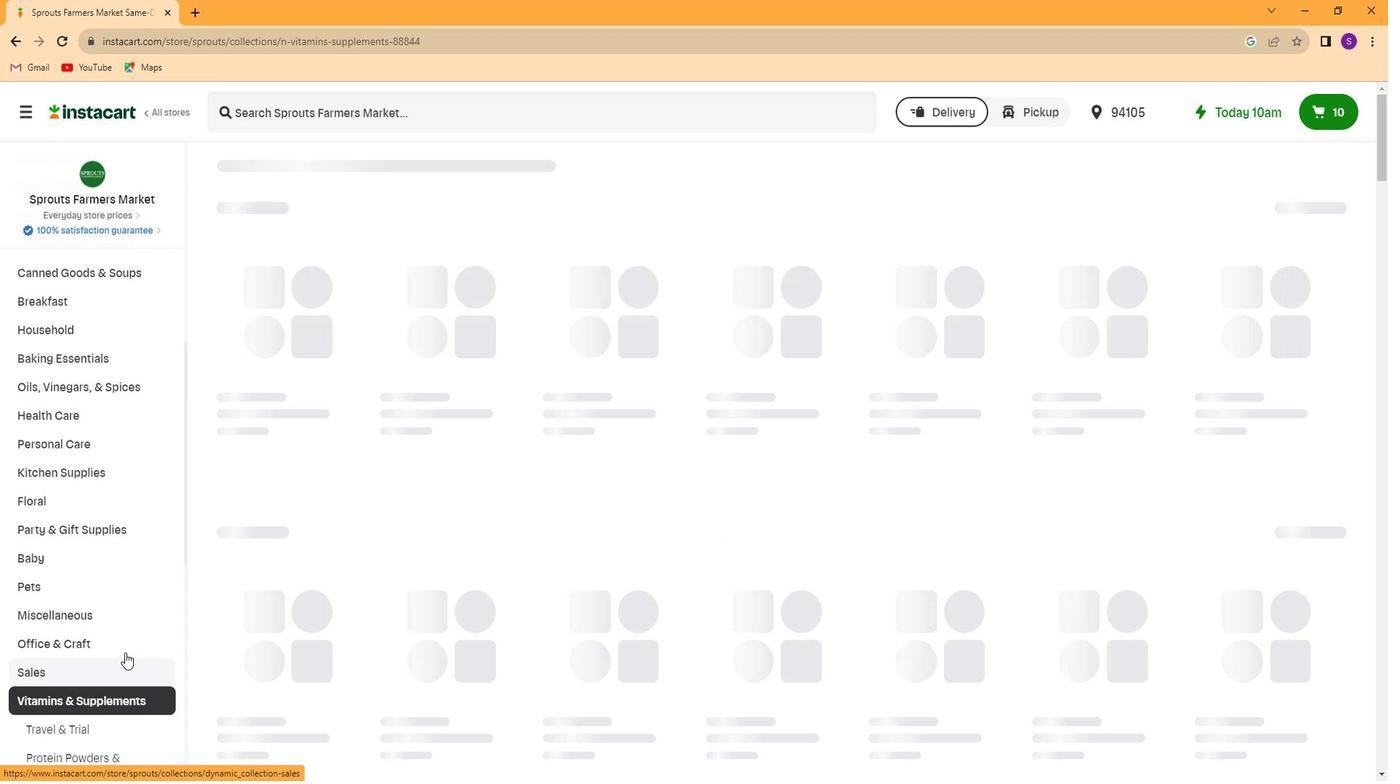 
Action: Mouse moved to (110, 662)
Screenshot: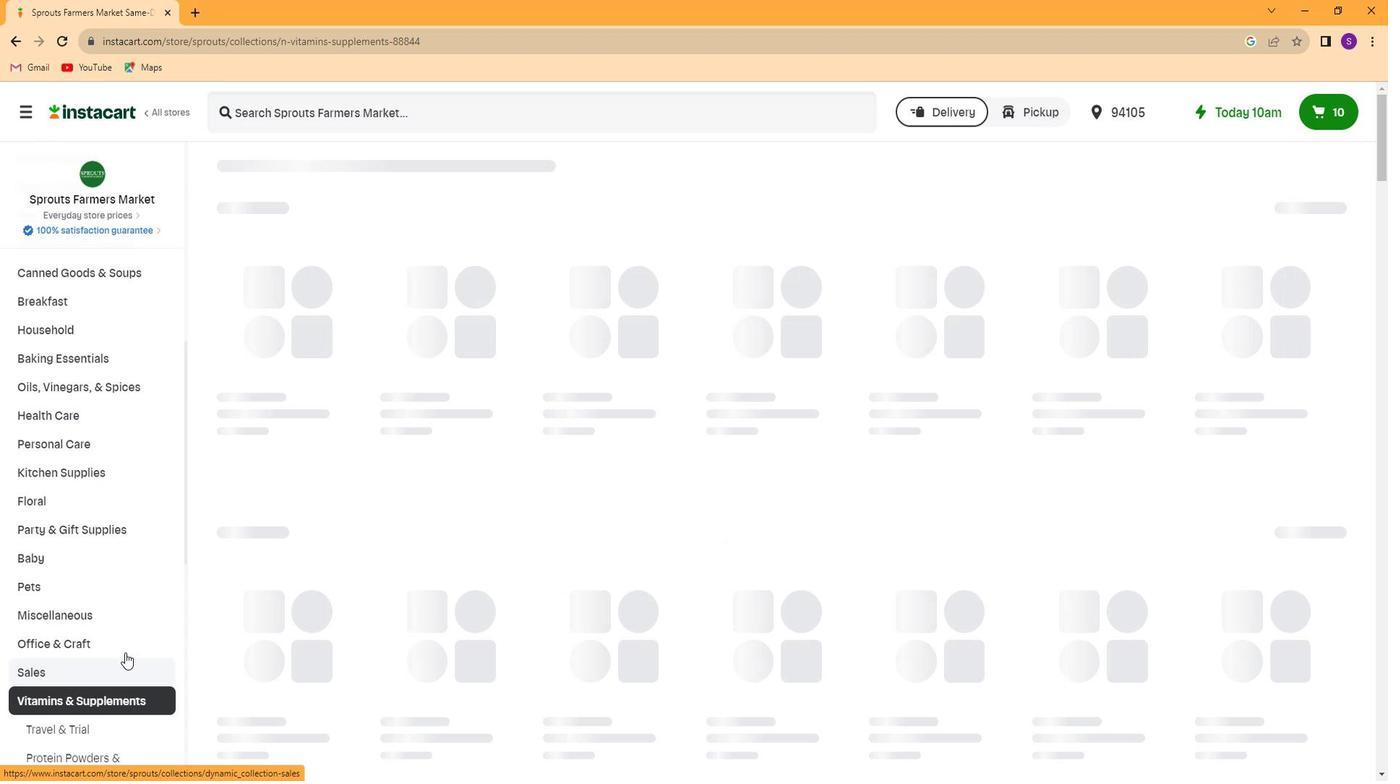 
Action: Mouse scrolled (110, 661) with delta (0, 0)
Screenshot: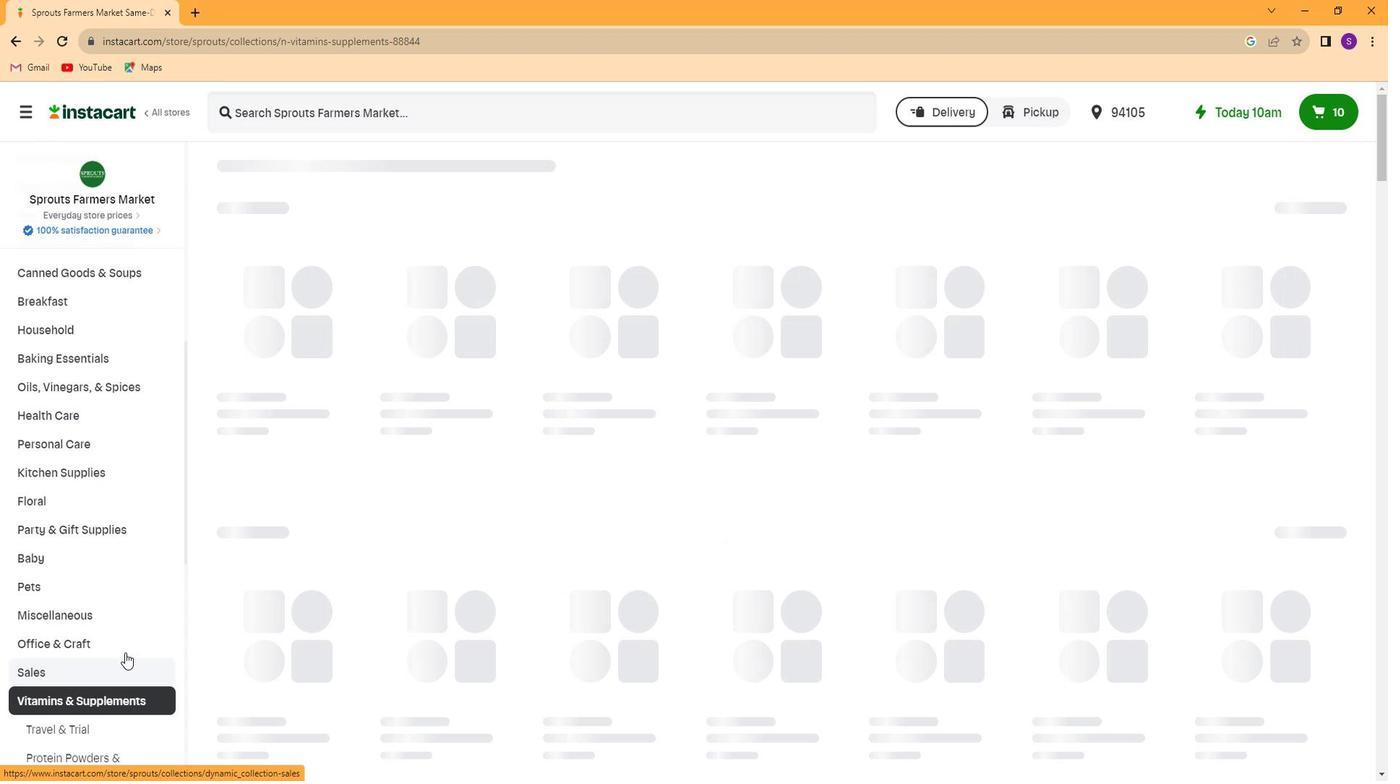 
Action: Mouse moved to (110, 647)
Screenshot: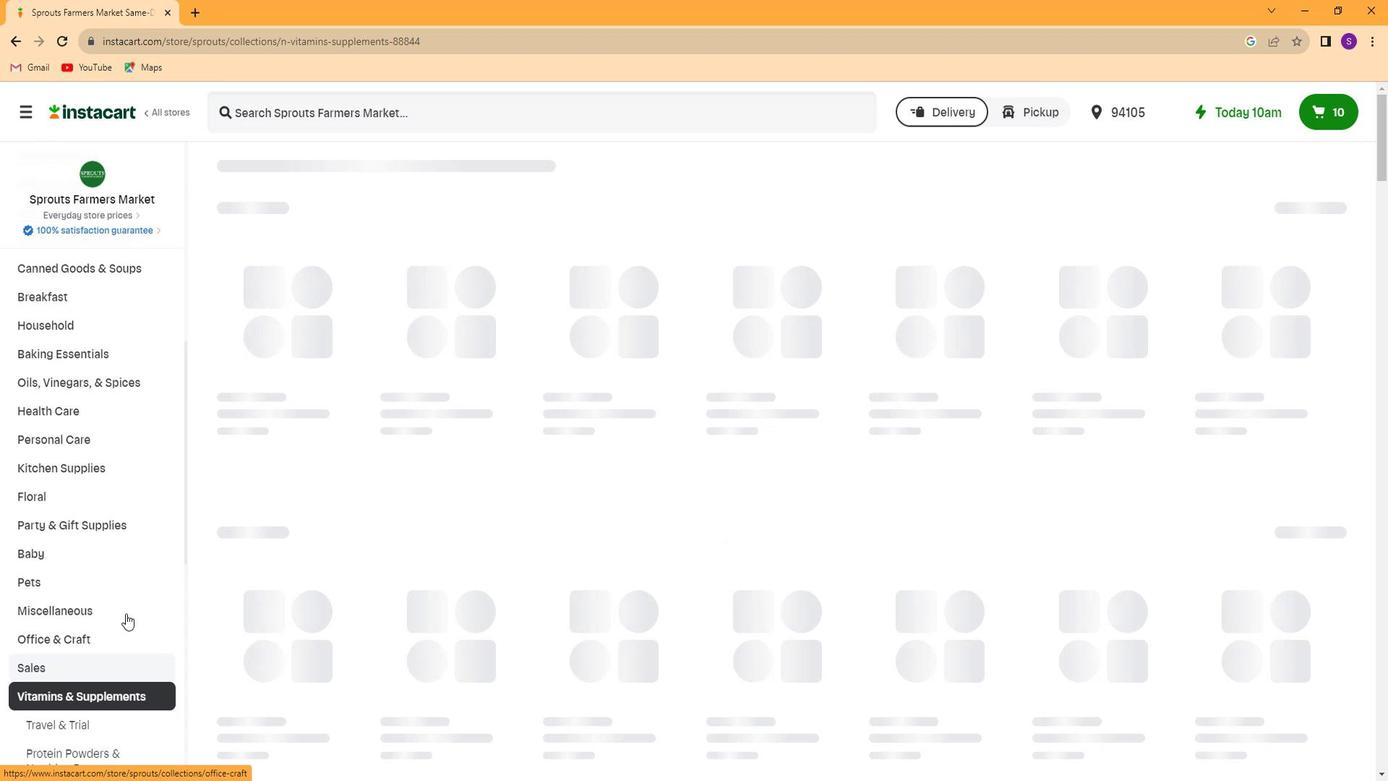 
Action: Mouse scrolled (110, 645) with delta (0, -1)
Screenshot: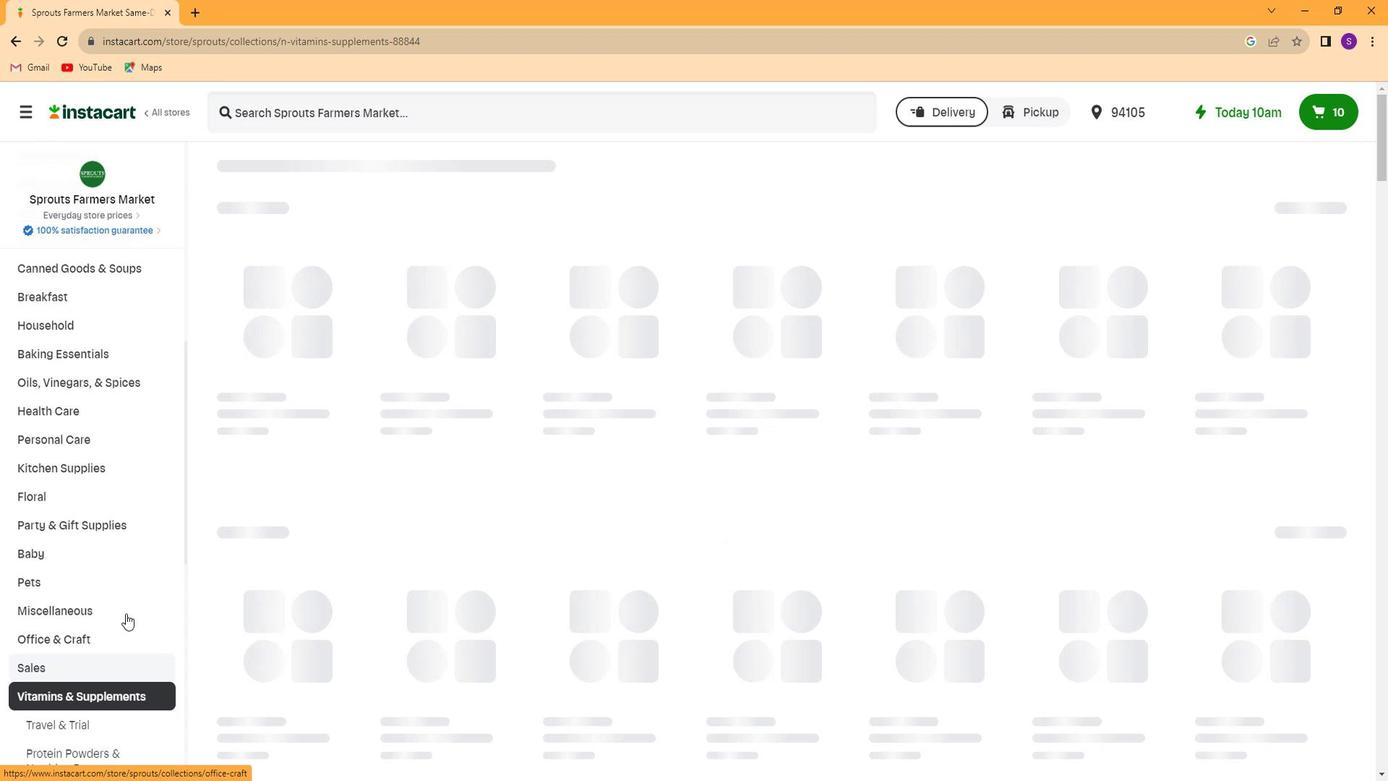 
Action: Mouse moved to (109, 635)
Screenshot: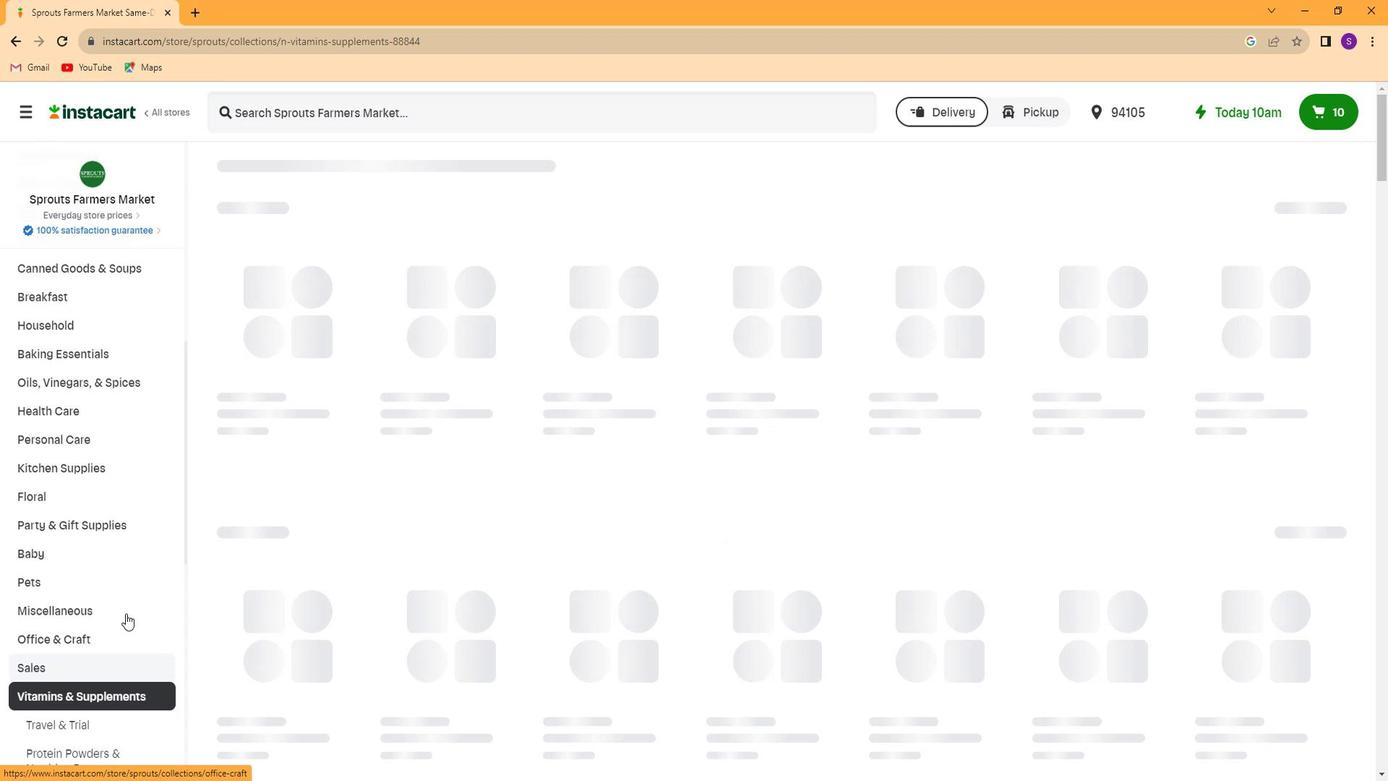 
Action: Mouse scrolled (109, 633) with delta (0, -1)
Screenshot: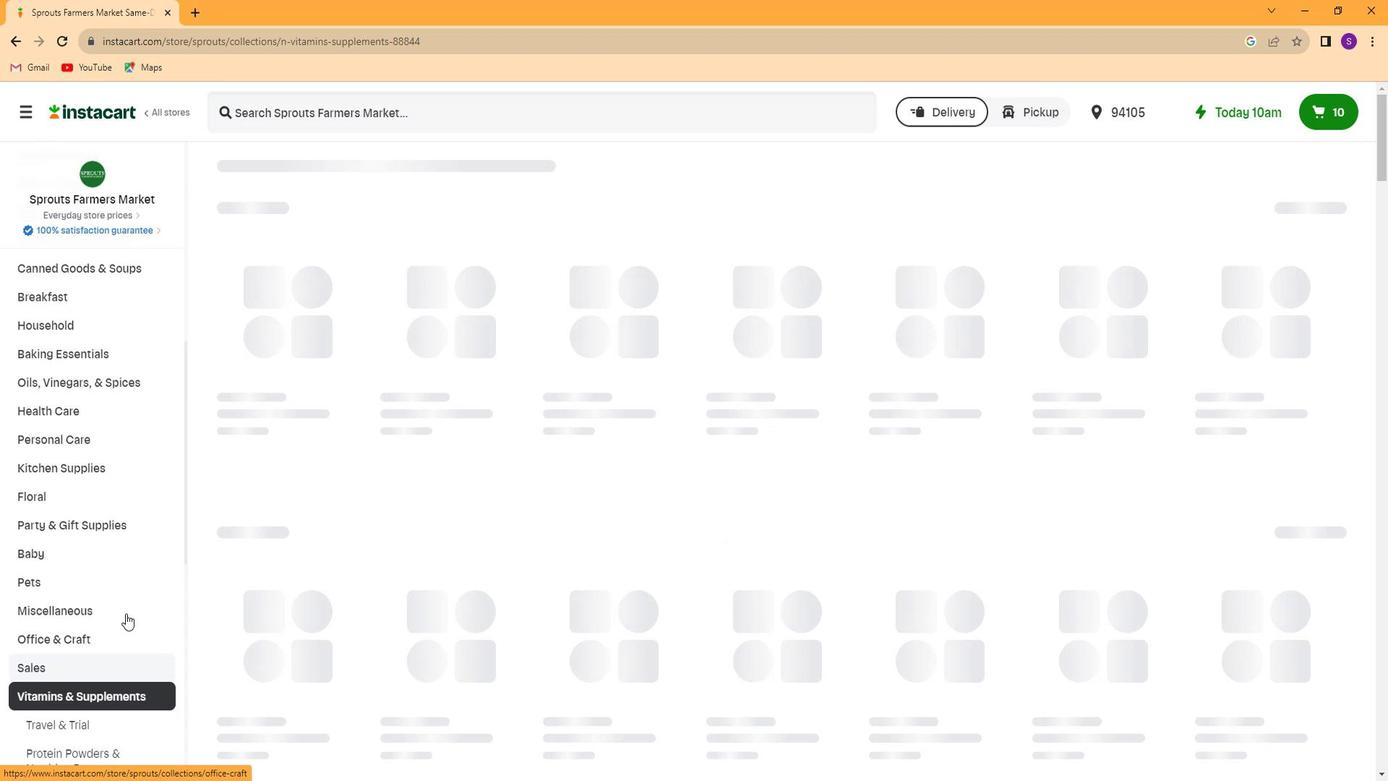 
Action: Mouse moved to (105, 600)
Screenshot: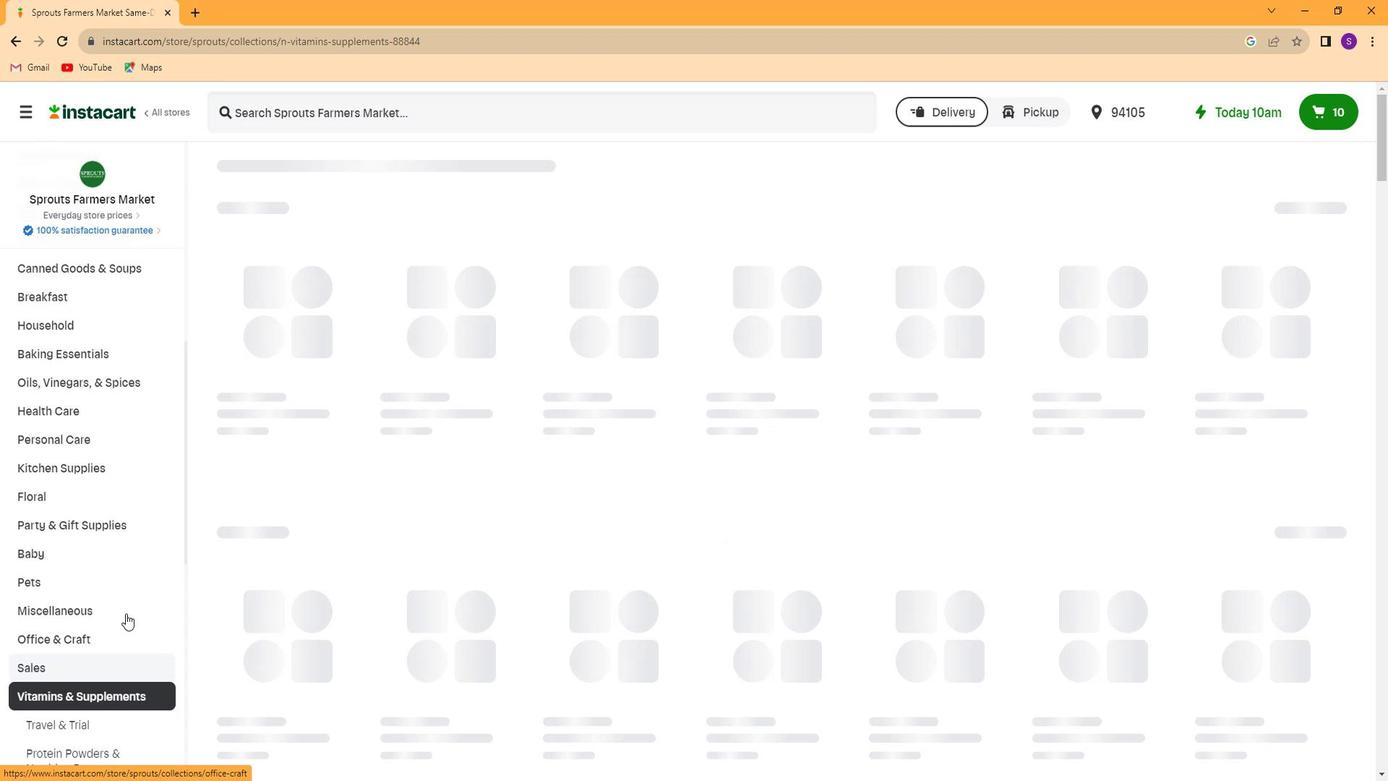 
Action: Mouse scrolled (105, 599) with delta (0, 0)
Screenshot: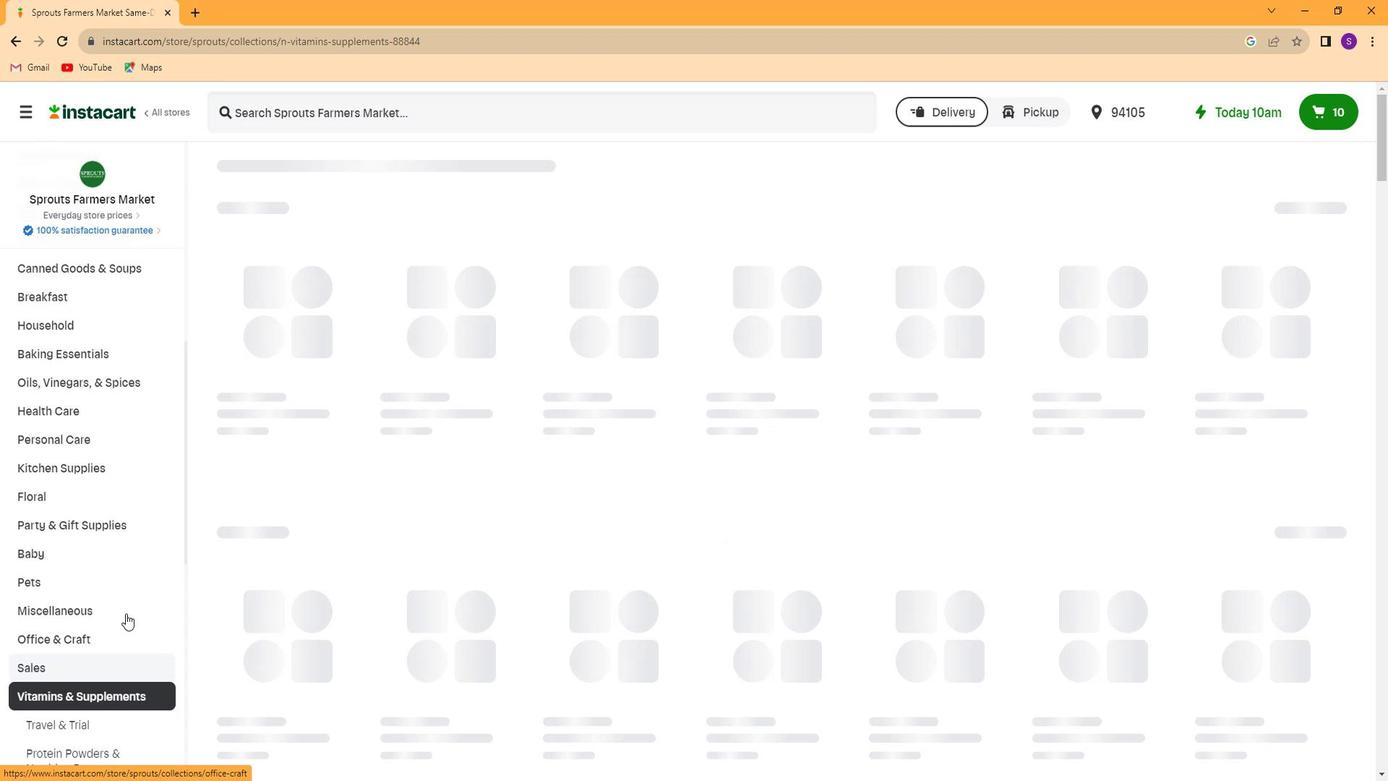 
Action: Mouse moved to (102, 581)
Screenshot: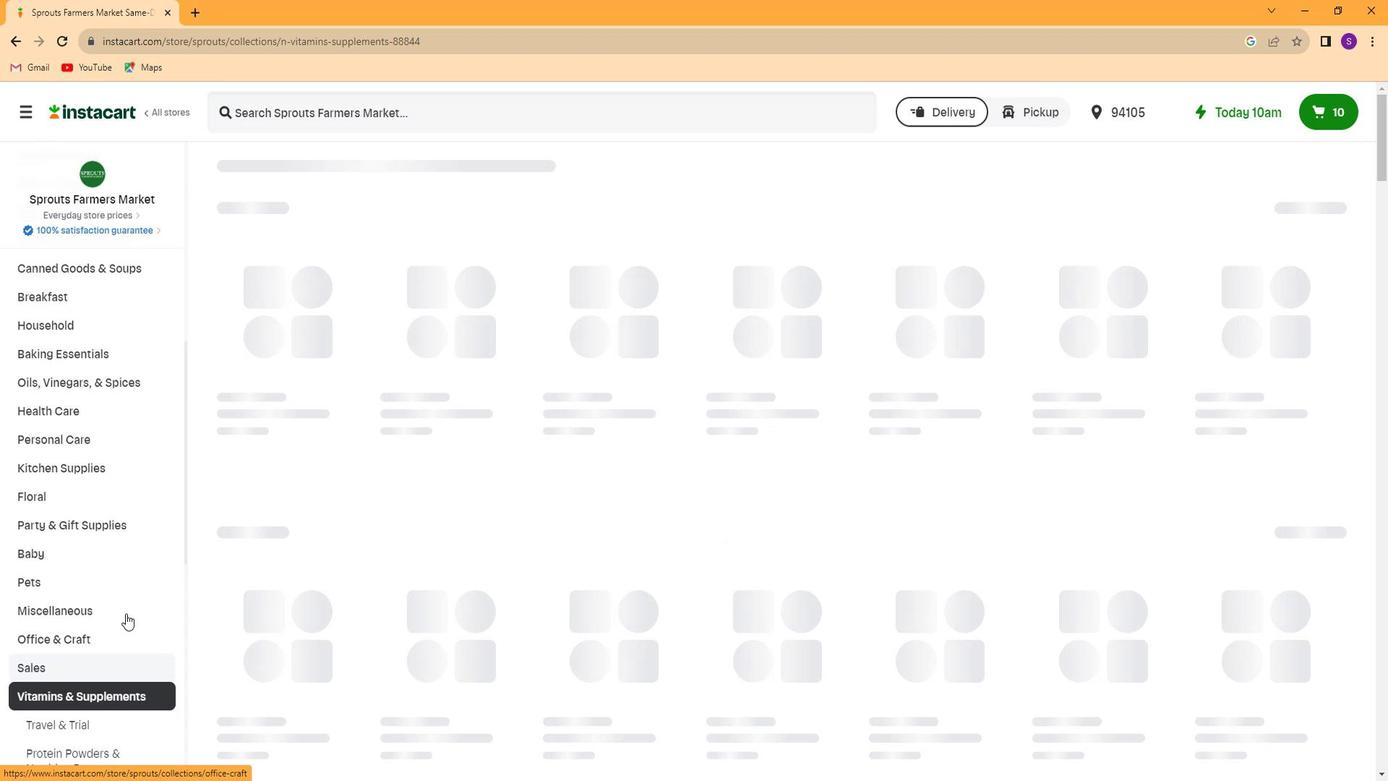 
Action: Mouse scrolled (102, 580) with delta (0, 0)
Screenshot: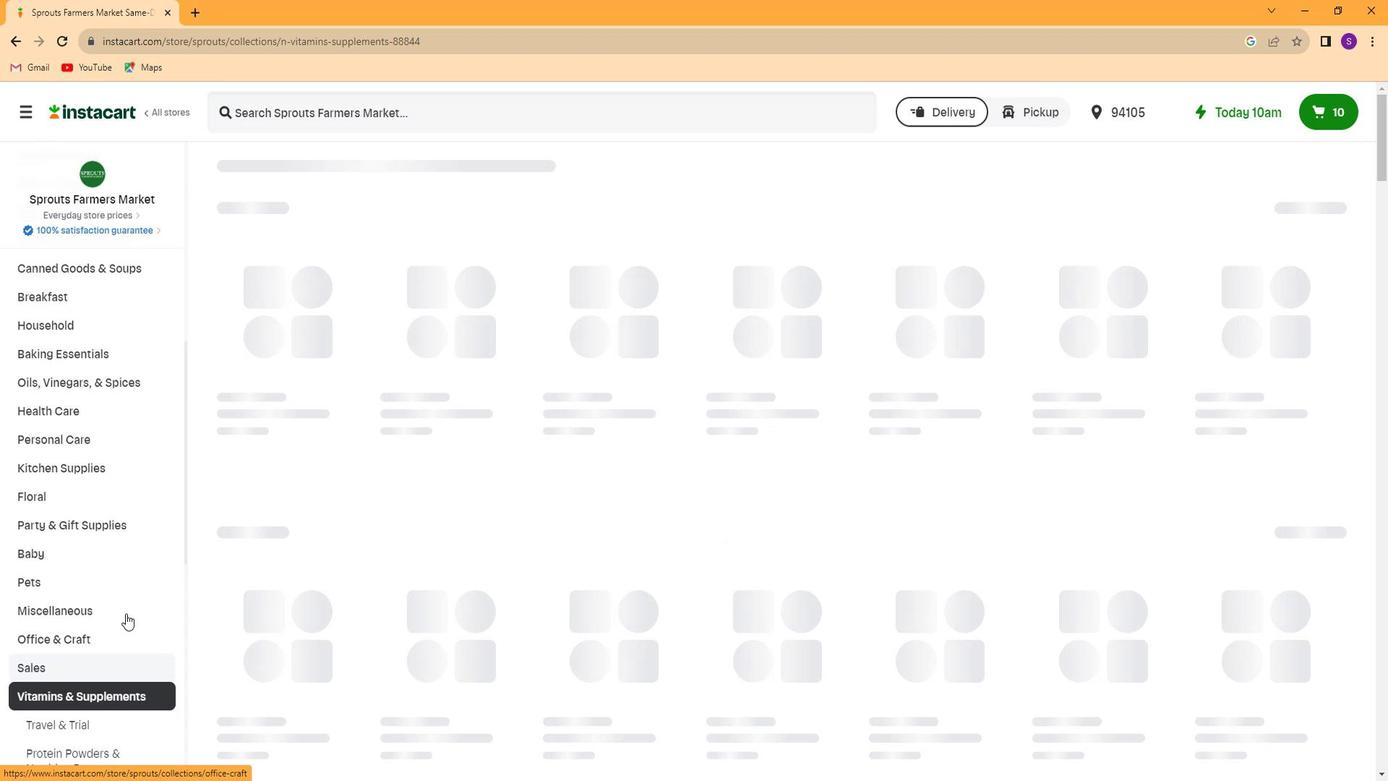 
Action: Mouse moved to (98, 554)
Screenshot: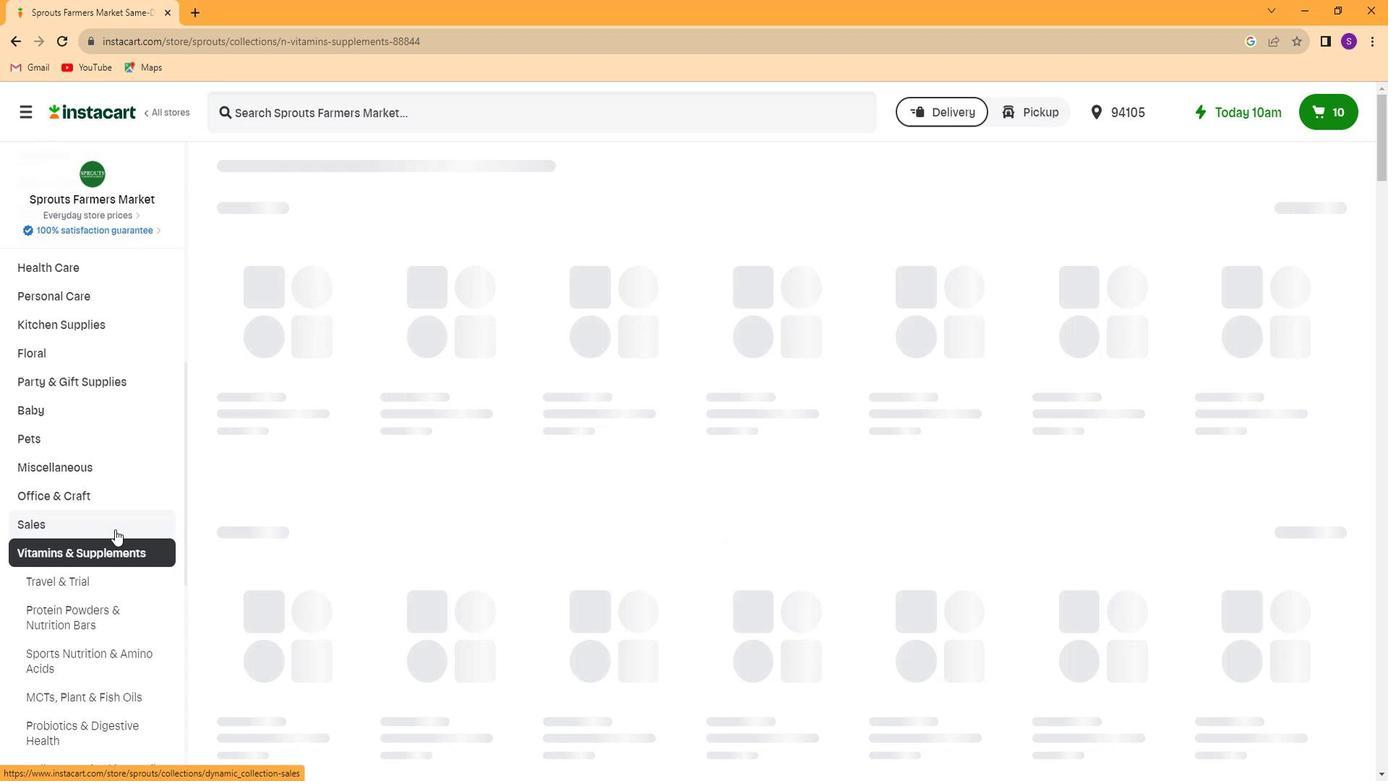 
Action: Mouse scrolled (98, 553) with delta (0, 0)
Screenshot: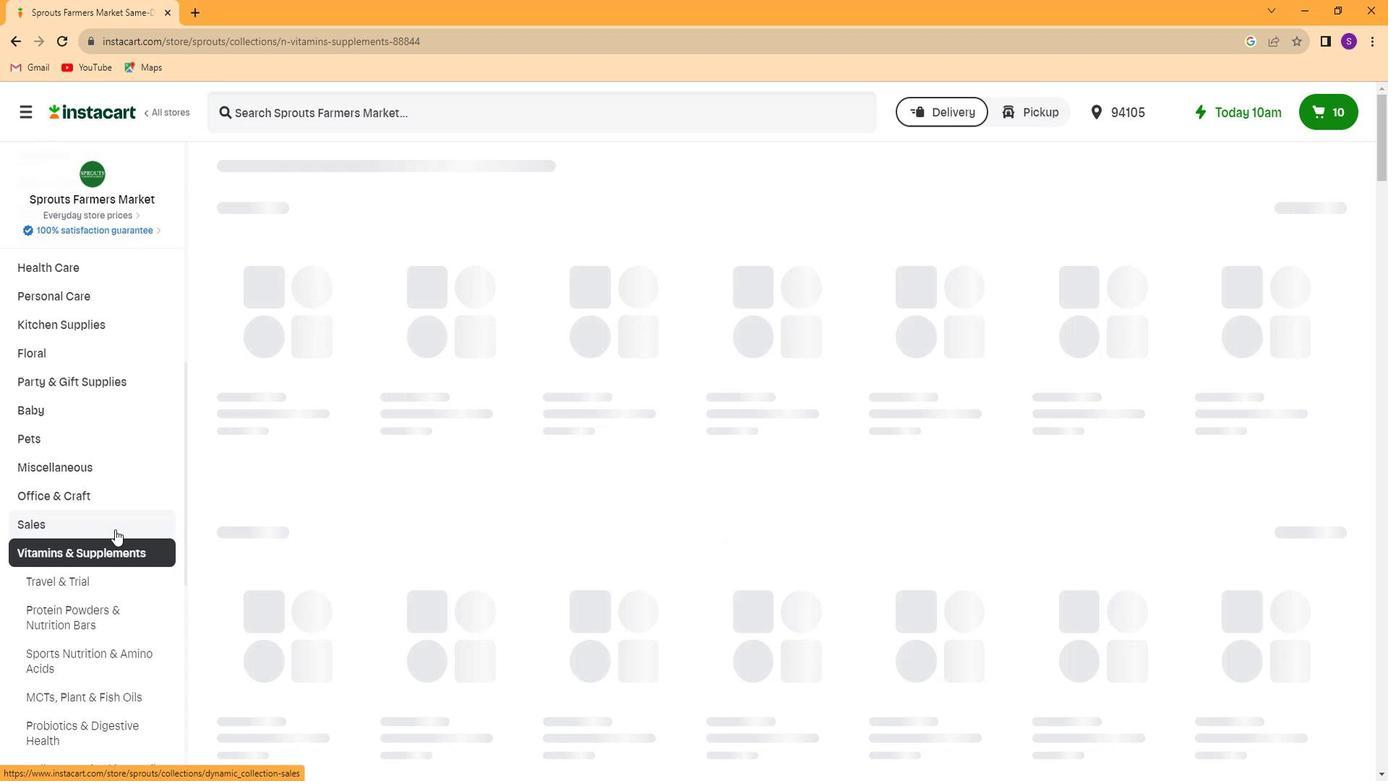 
Action: Mouse moved to (114, 507)
Screenshot: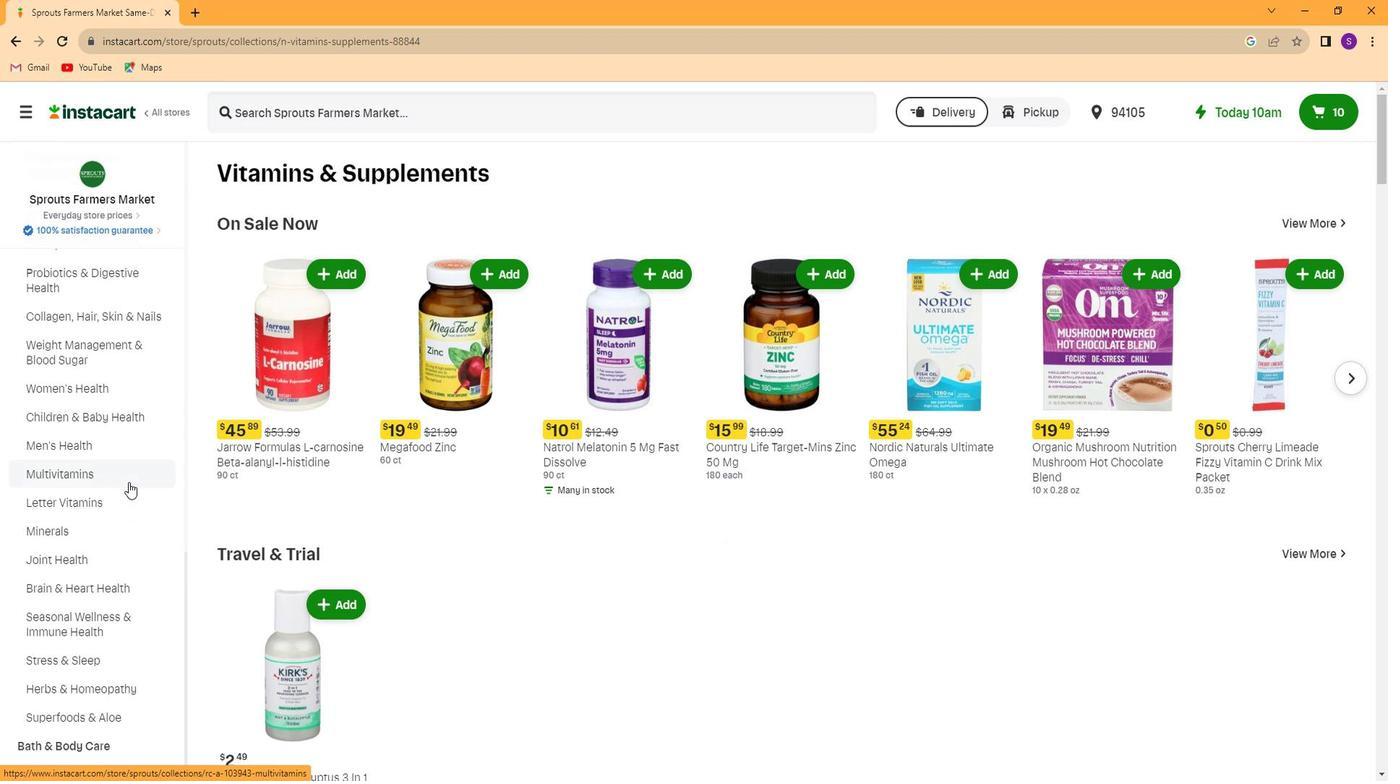 
Action: Mouse pressed left at (114, 507)
Screenshot: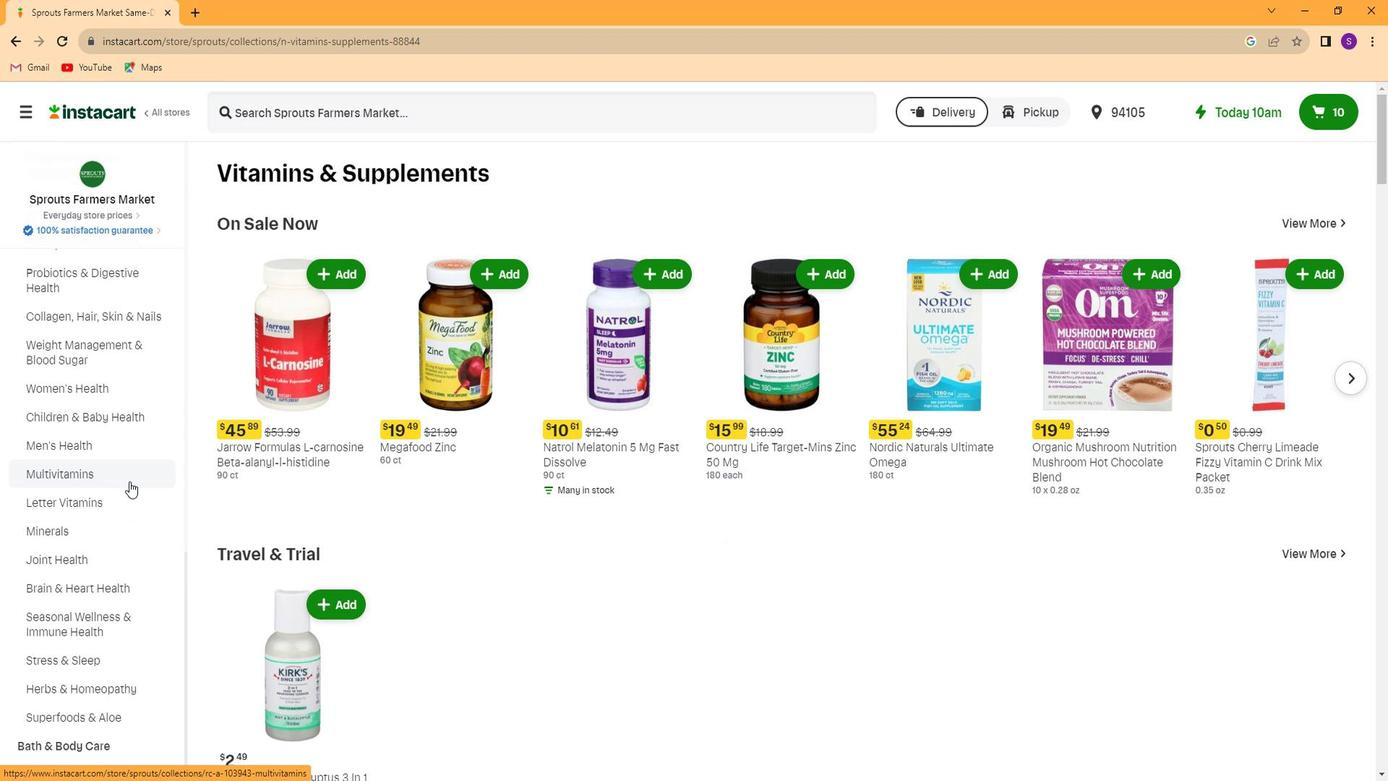 
Action: Mouse moved to (343, 230)
Screenshot: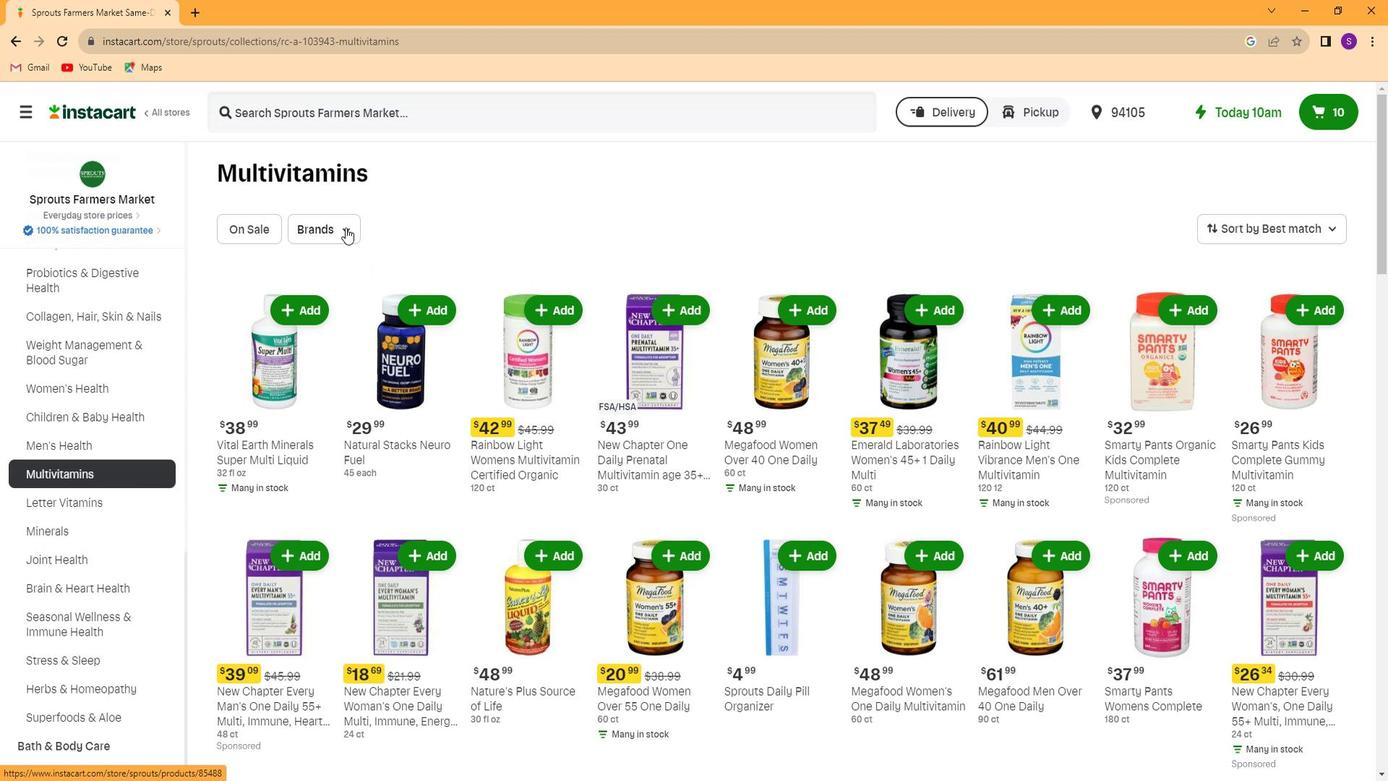 
Action: Mouse pressed left at (343, 230)
Screenshot: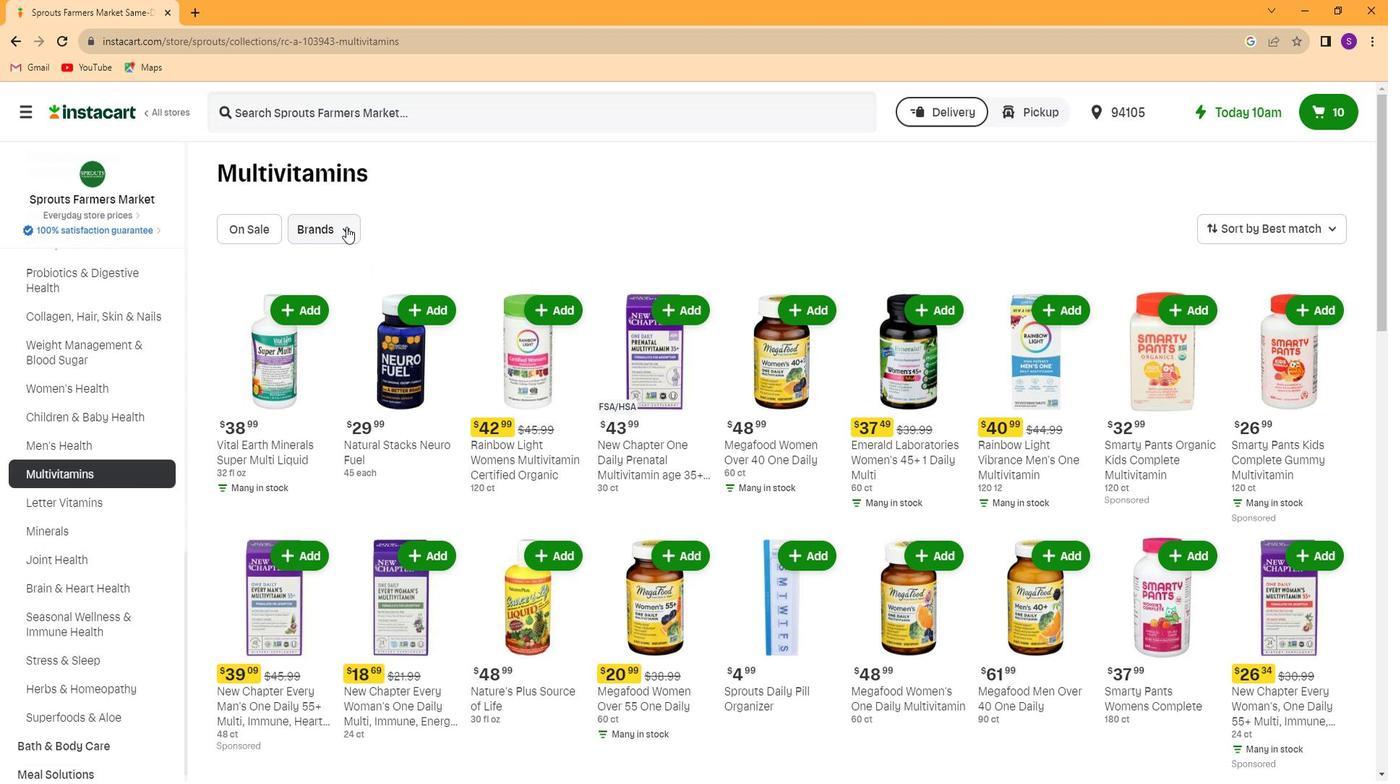 
Action: Mouse moved to (382, 335)
Screenshot: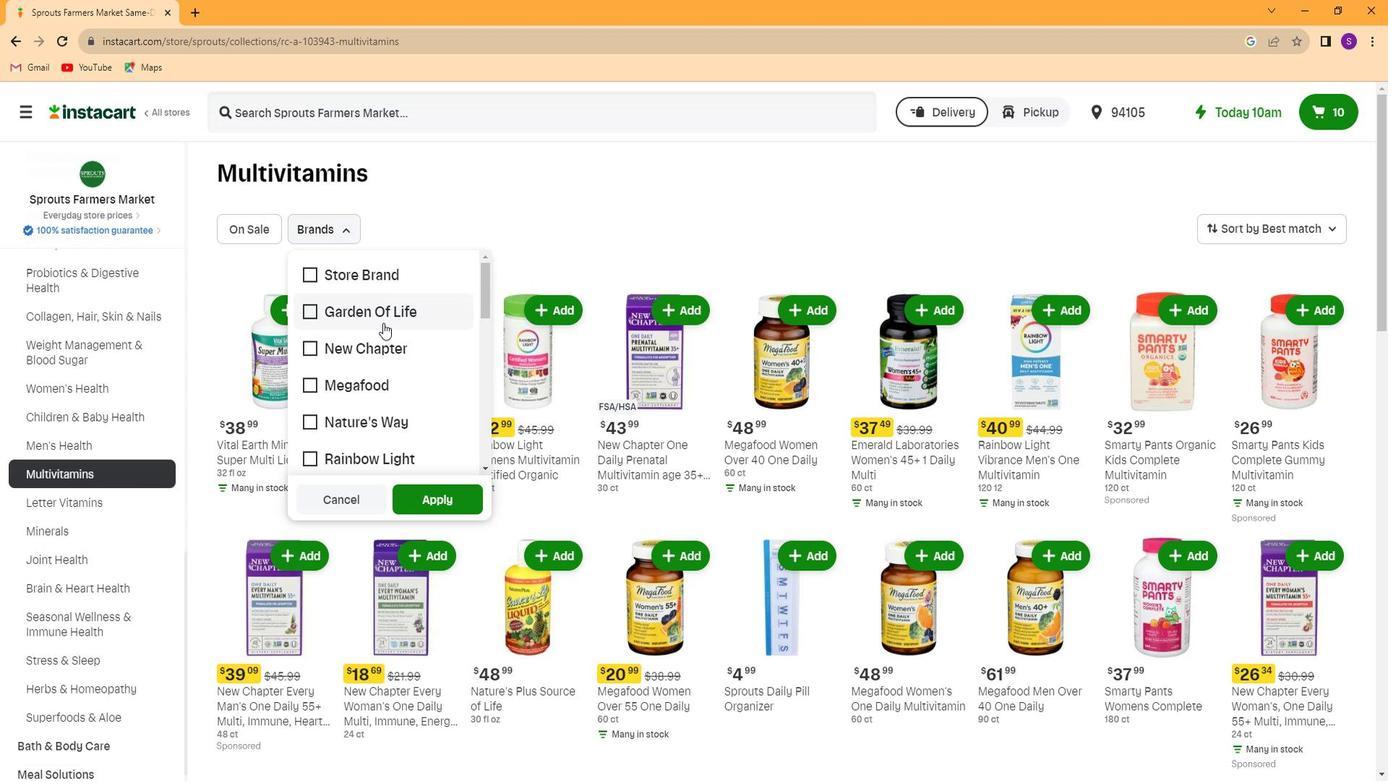 
Action: Mouse scrolled (382, 334) with delta (0, 0)
Screenshot: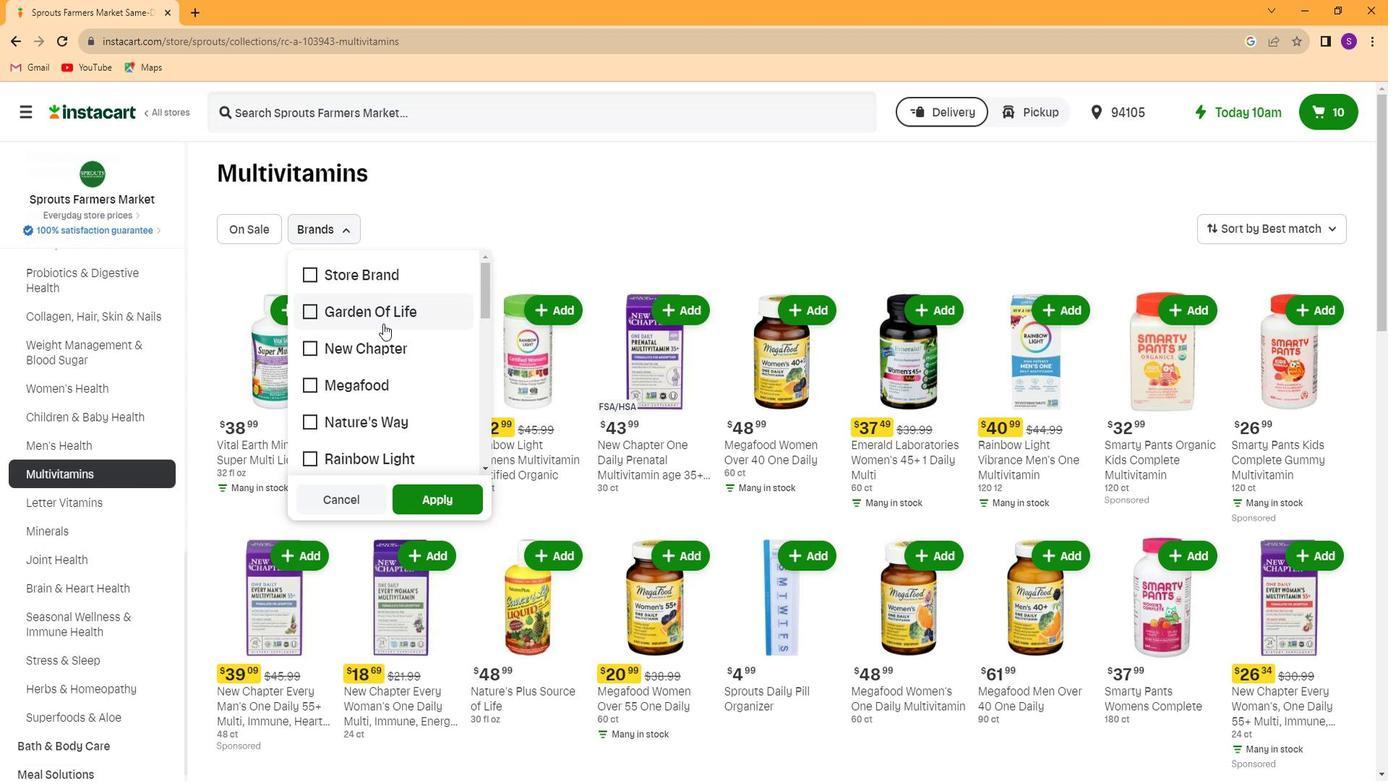 
Action: Mouse scrolled (382, 334) with delta (0, 0)
Screenshot: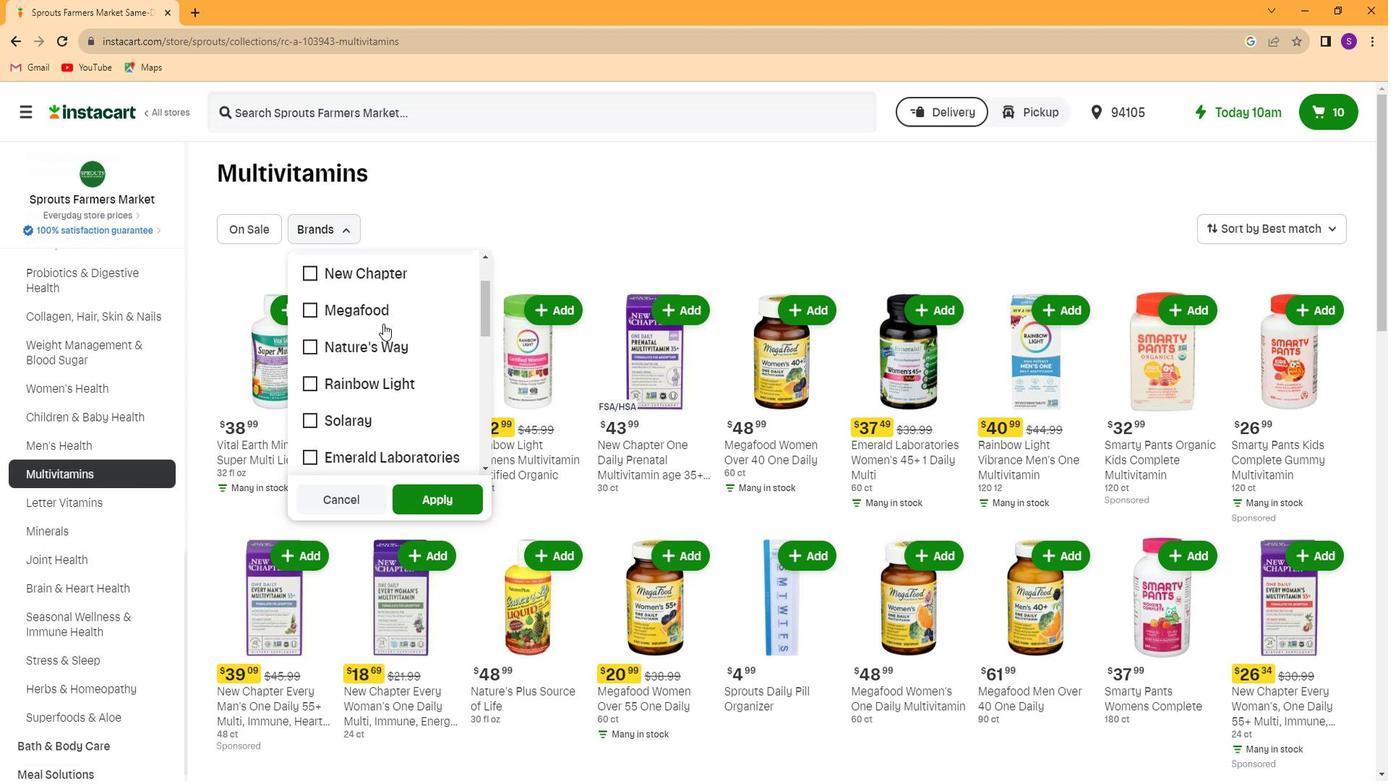 
Action: Mouse scrolled (382, 334) with delta (0, 0)
Screenshot: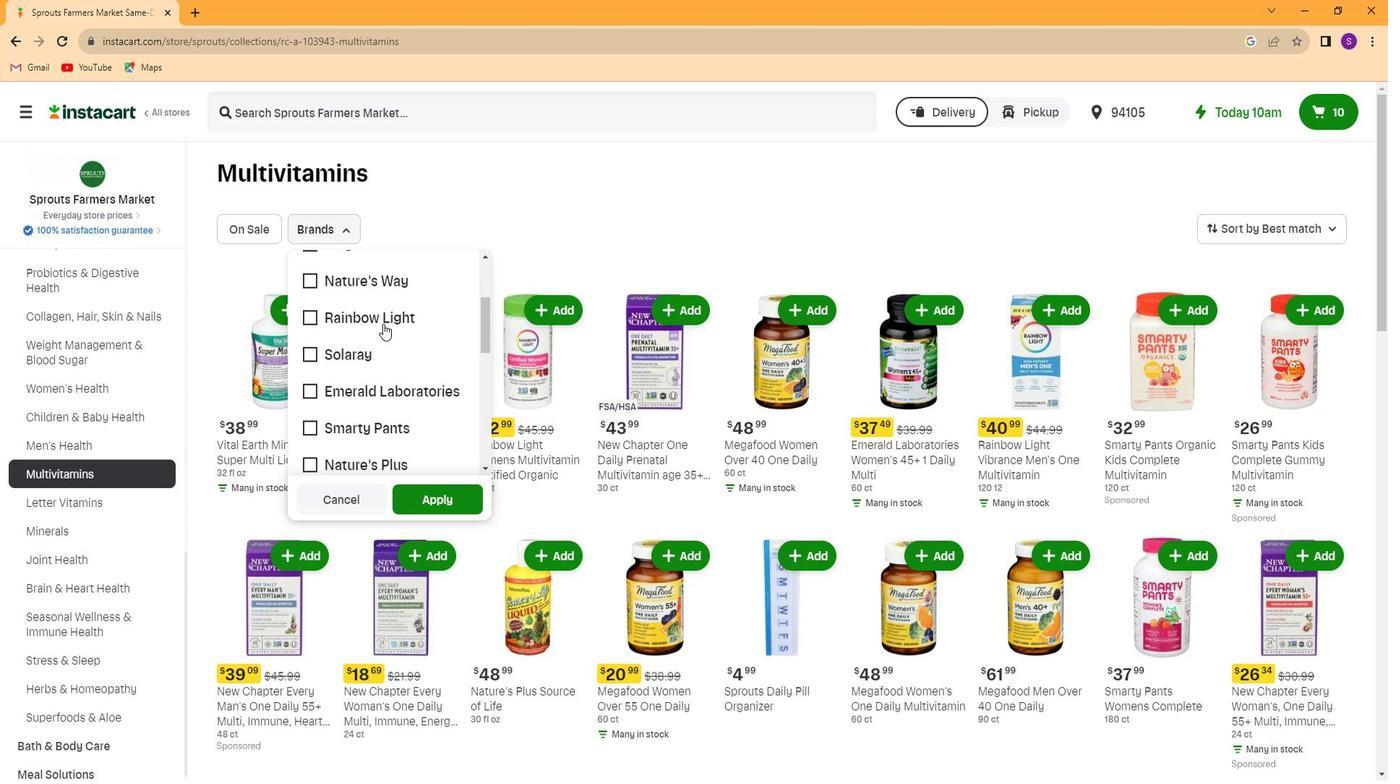 
Action: Mouse scrolled (382, 334) with delta (0, 0)
Screenshot: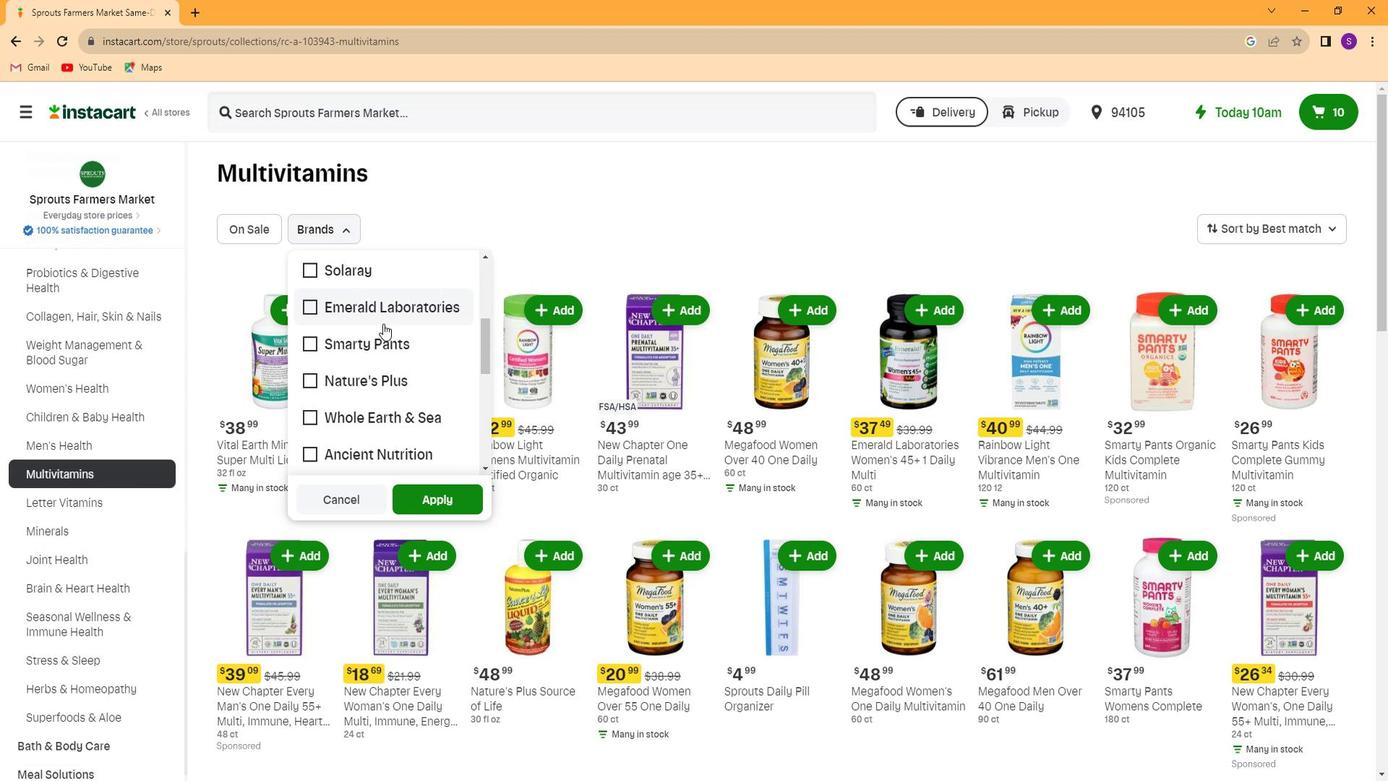 
Action: Mouse scrolled (382, 334) with delta (0, 0)
Screenshot: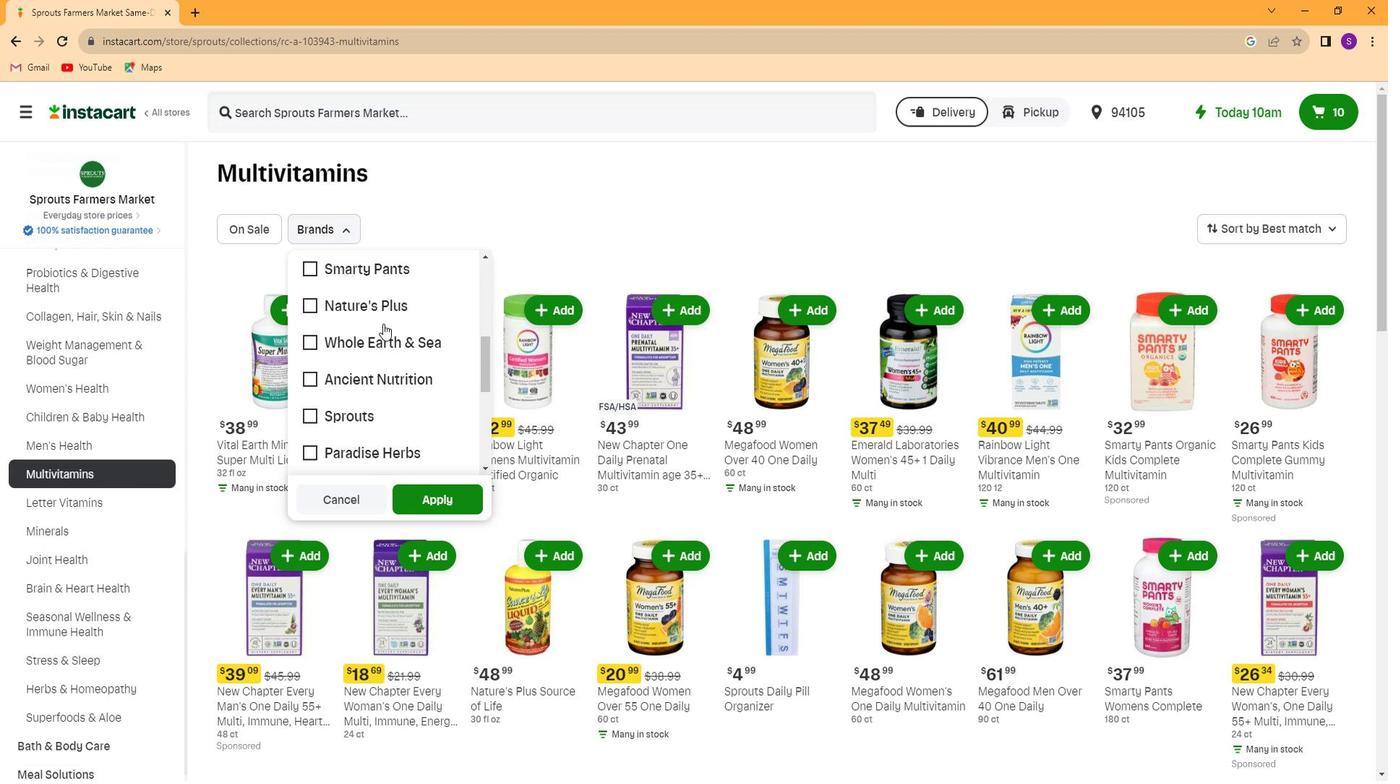 
Action: Mouse scrolled (382, 334) with delta (0, 0)
Screenshot: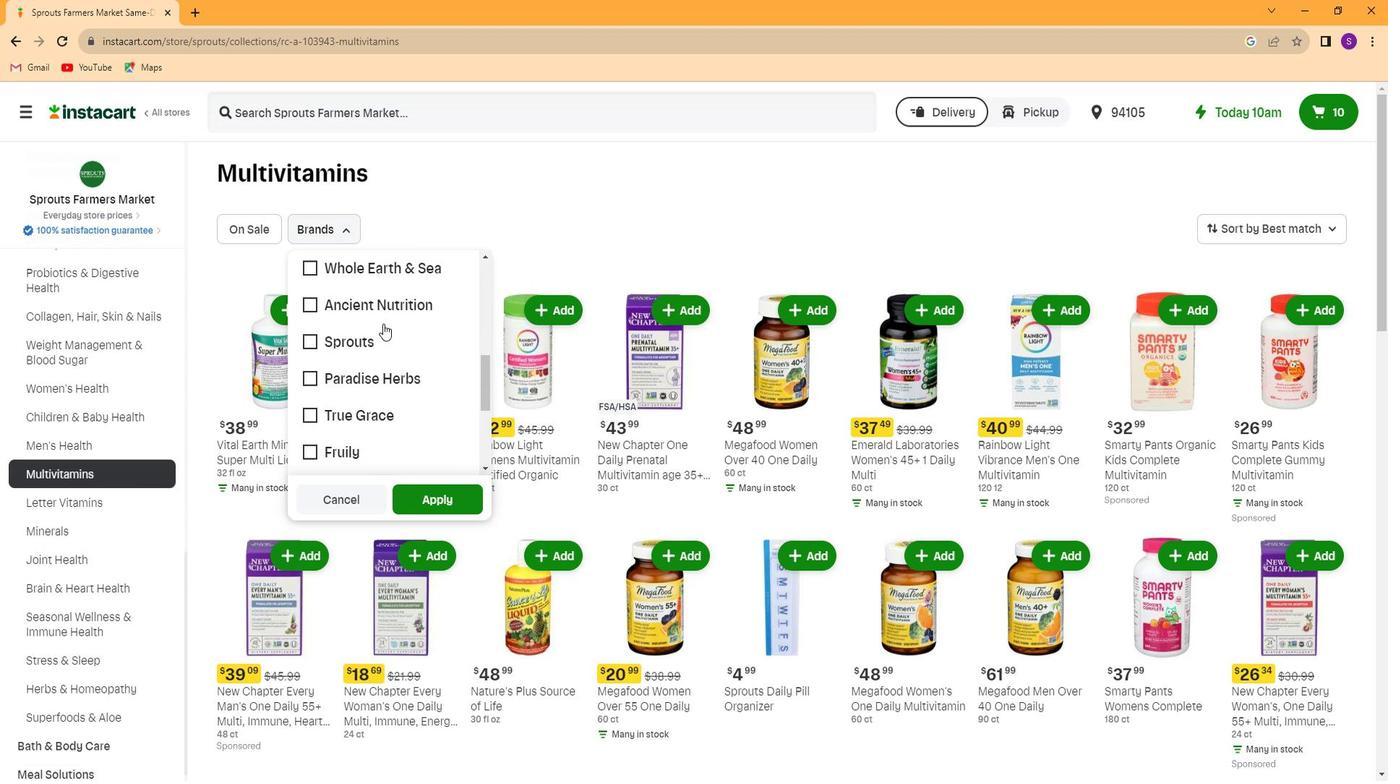 
Action: Mouse scrolled (382, 334) with delta (0, 0)
Screenshot: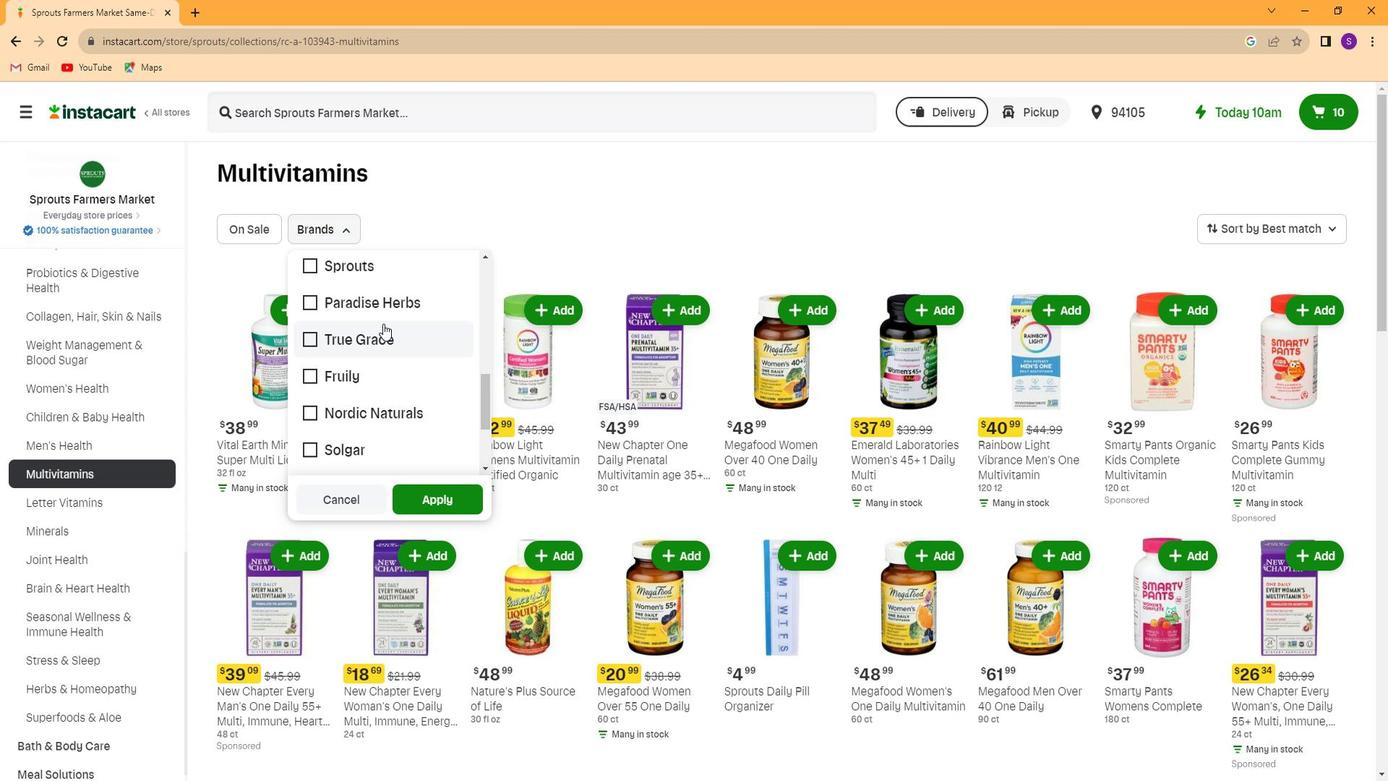 
Action: Mouse moved to (382, 359)
Screenshot: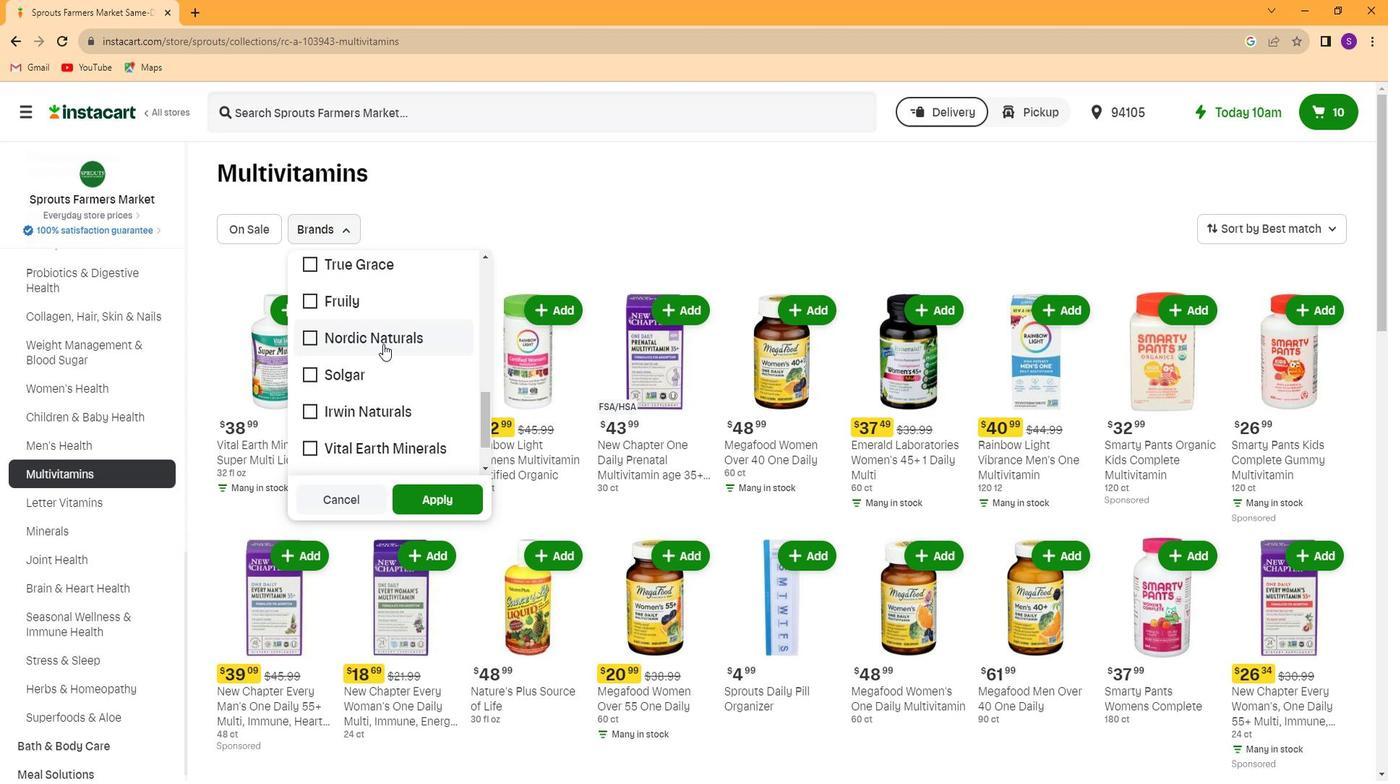 
Action: Mouse pressed left at (382, 359)
Screenshot: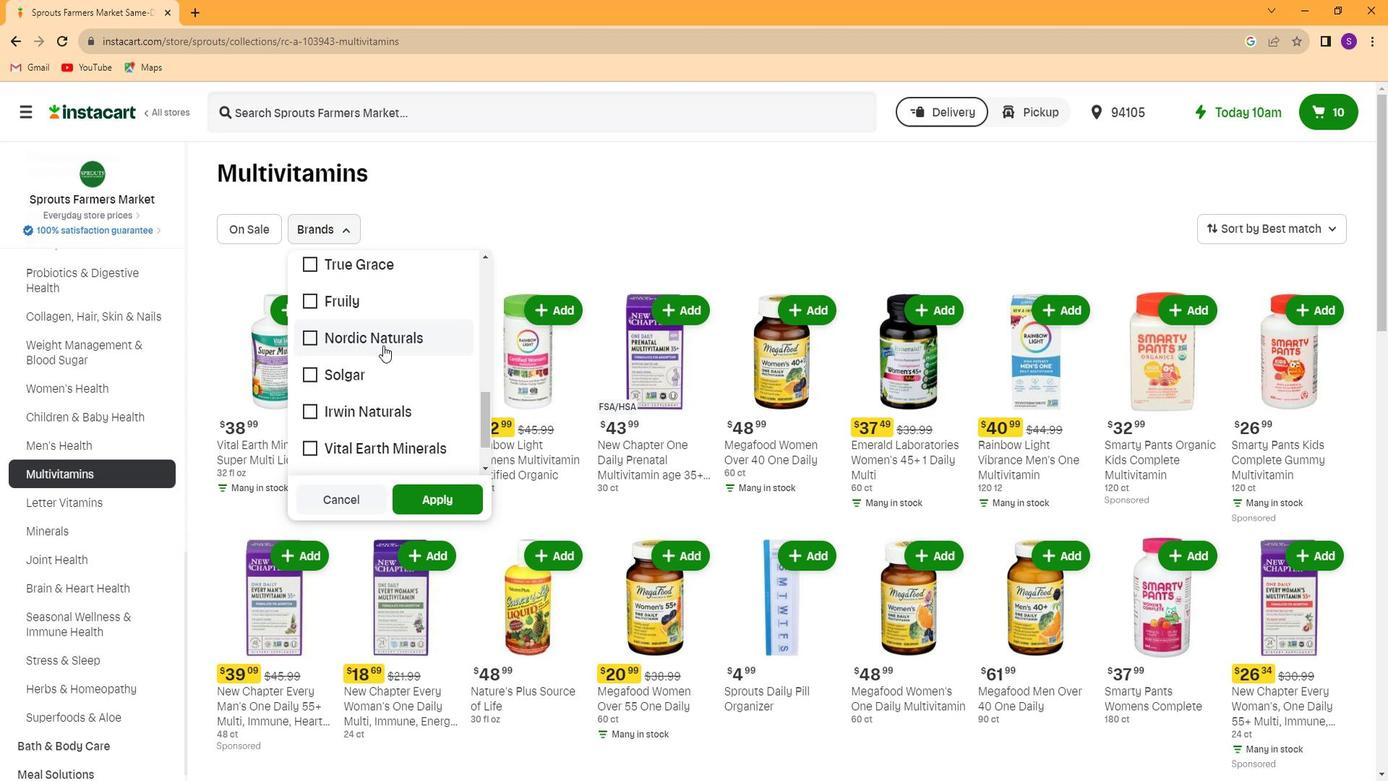 
Action: Mouse moved to (438, 517)
Screenshot: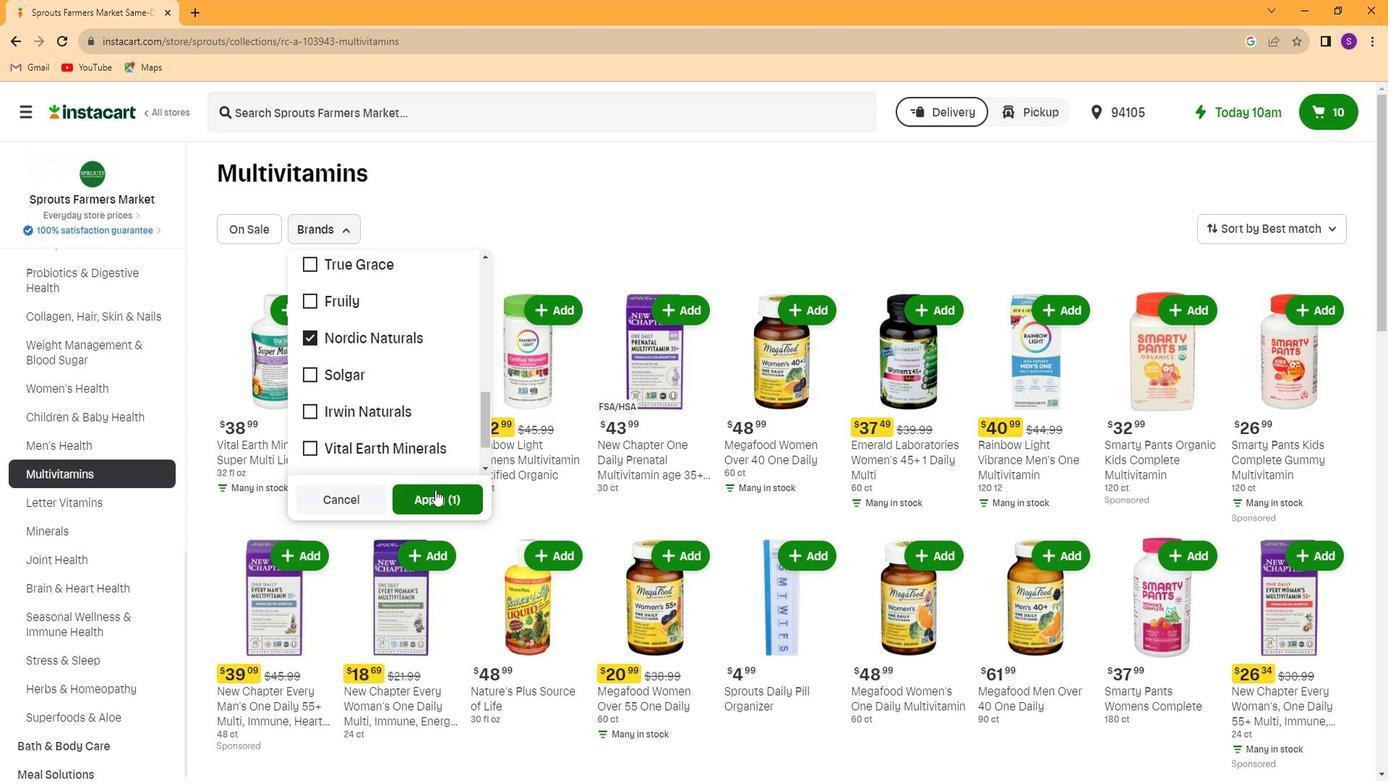 
Action: Mouse pressed left at (438, 517)
Screenshot: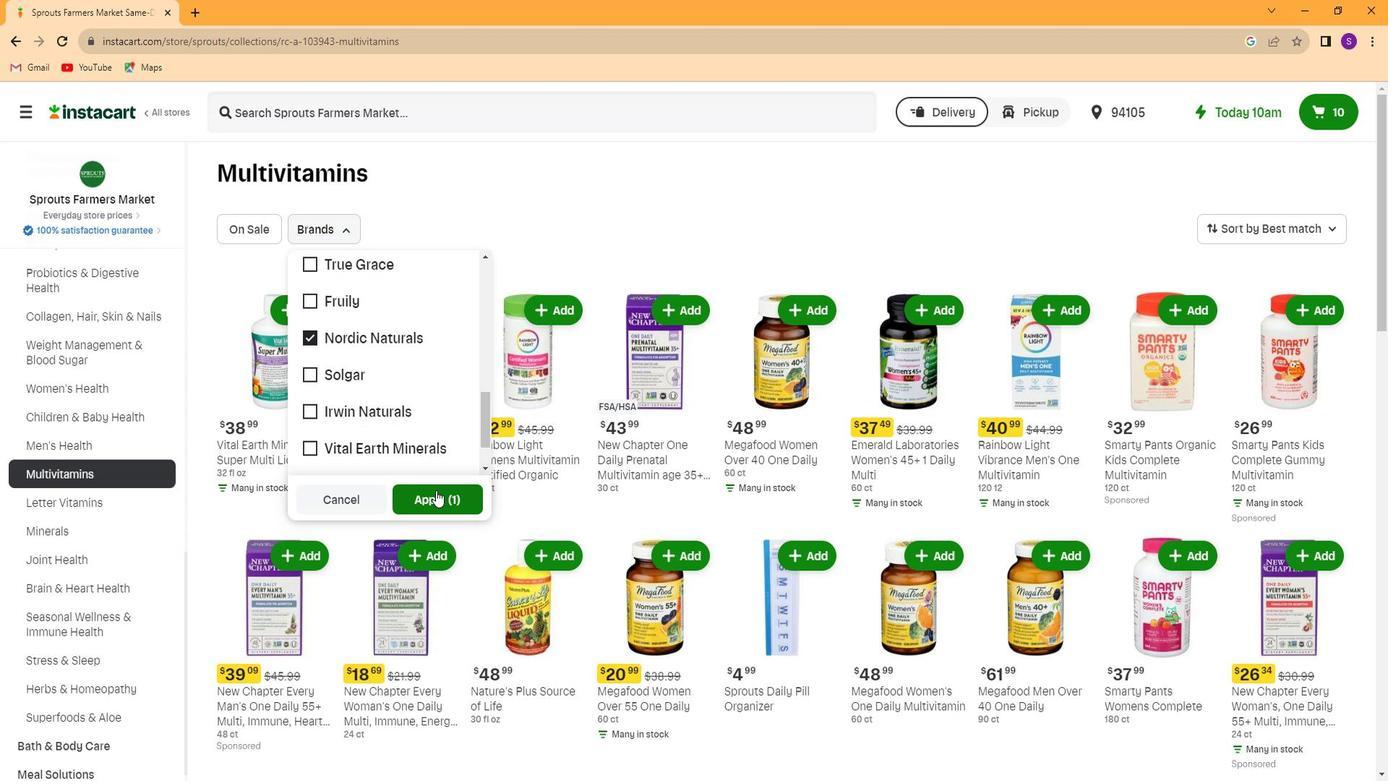 
Action: Mouse moved to (708, 588)
Screenshot: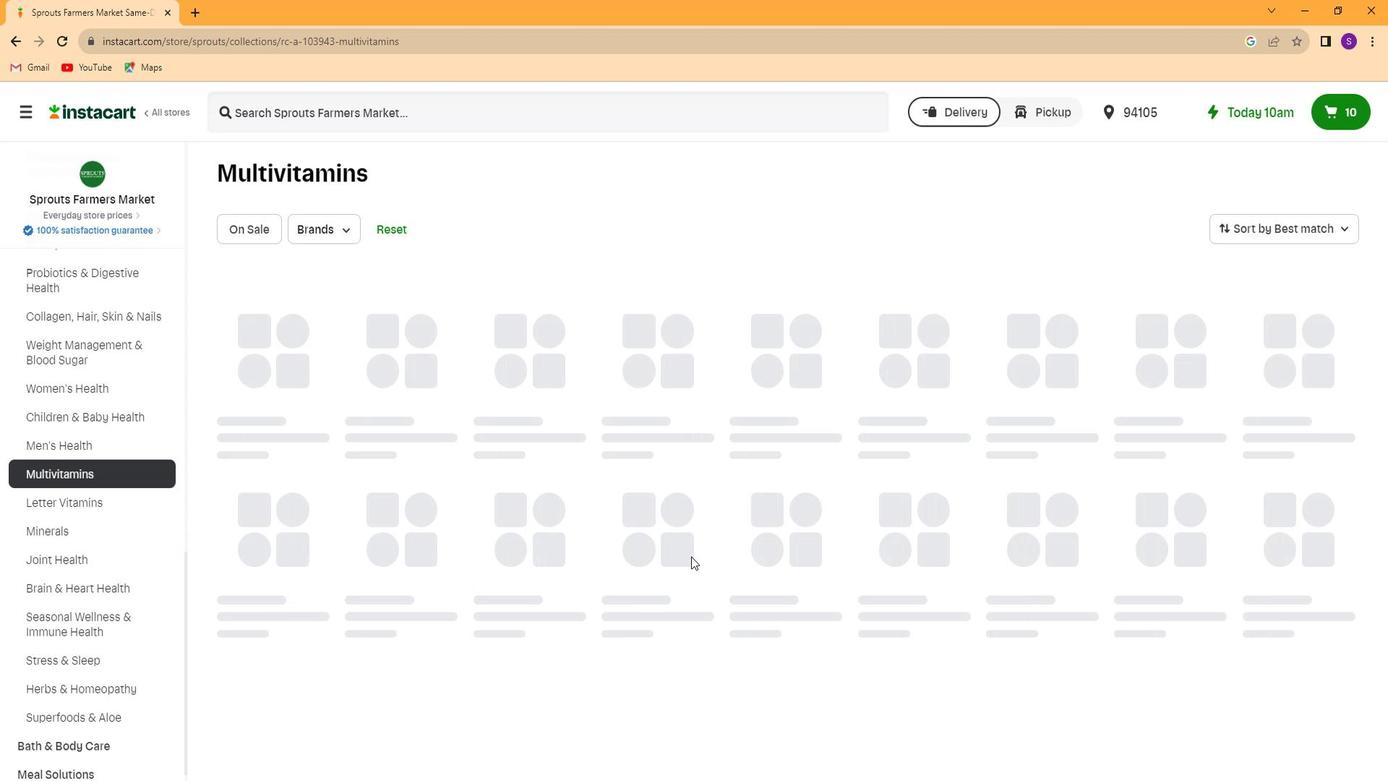 
